 Task: Create a due date automation trigger when advanced on, 2 hours before a card is due add dates due in less than 1 days.
Action: Mouse moved to (1194, 376)
Screenshot: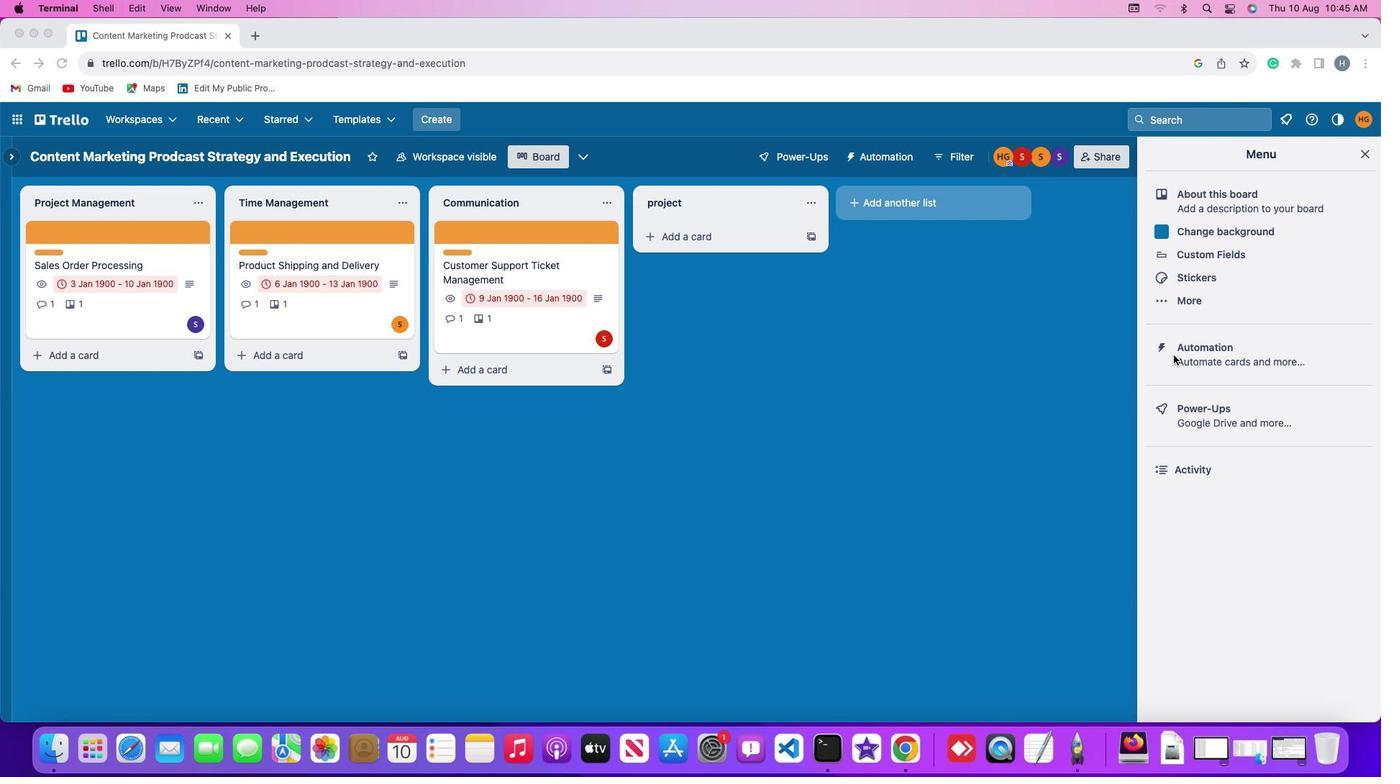 
Action: Mouse pressed left at (1194, 376)
Screenshot: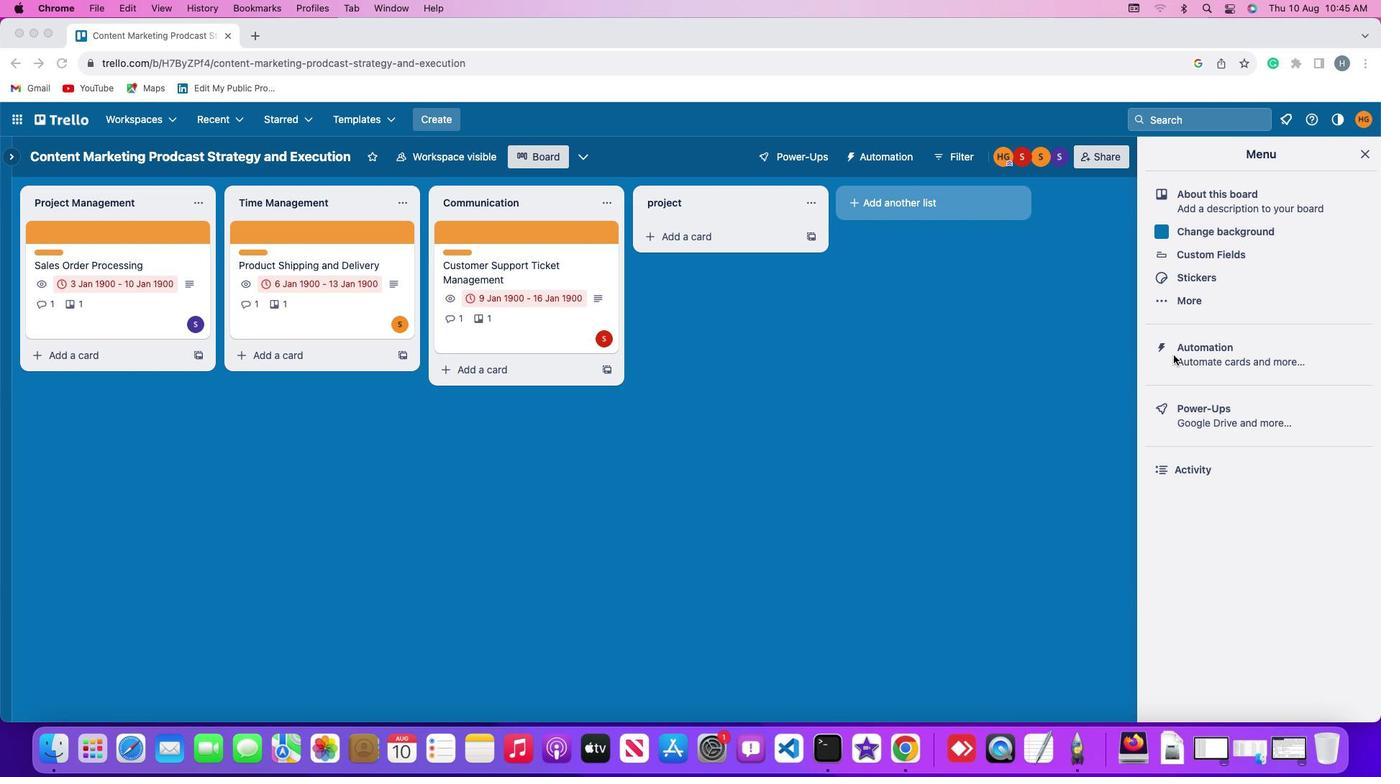 
Action: Mouse pressed left at (1194, 376)
Screenshot: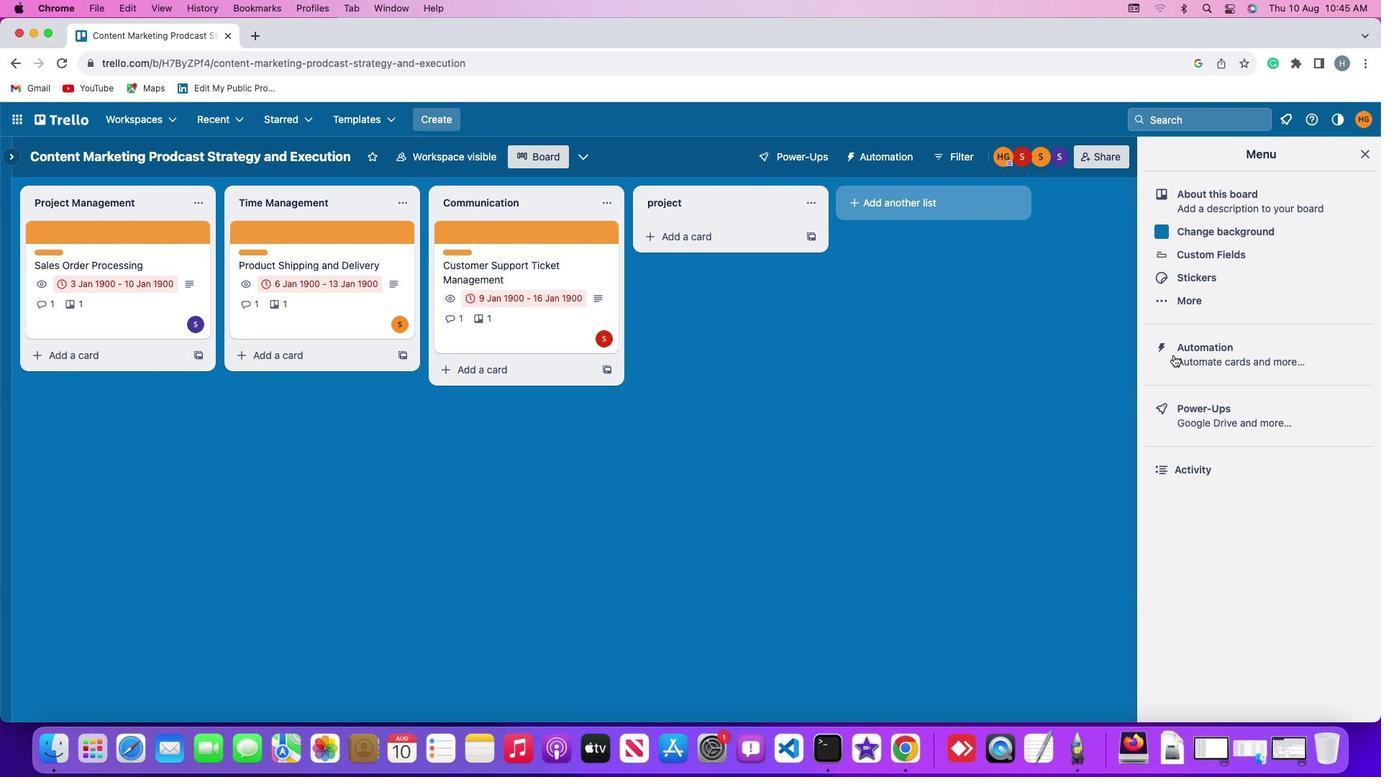 
Action: Mouse moved to (76, 361)
Screenshot: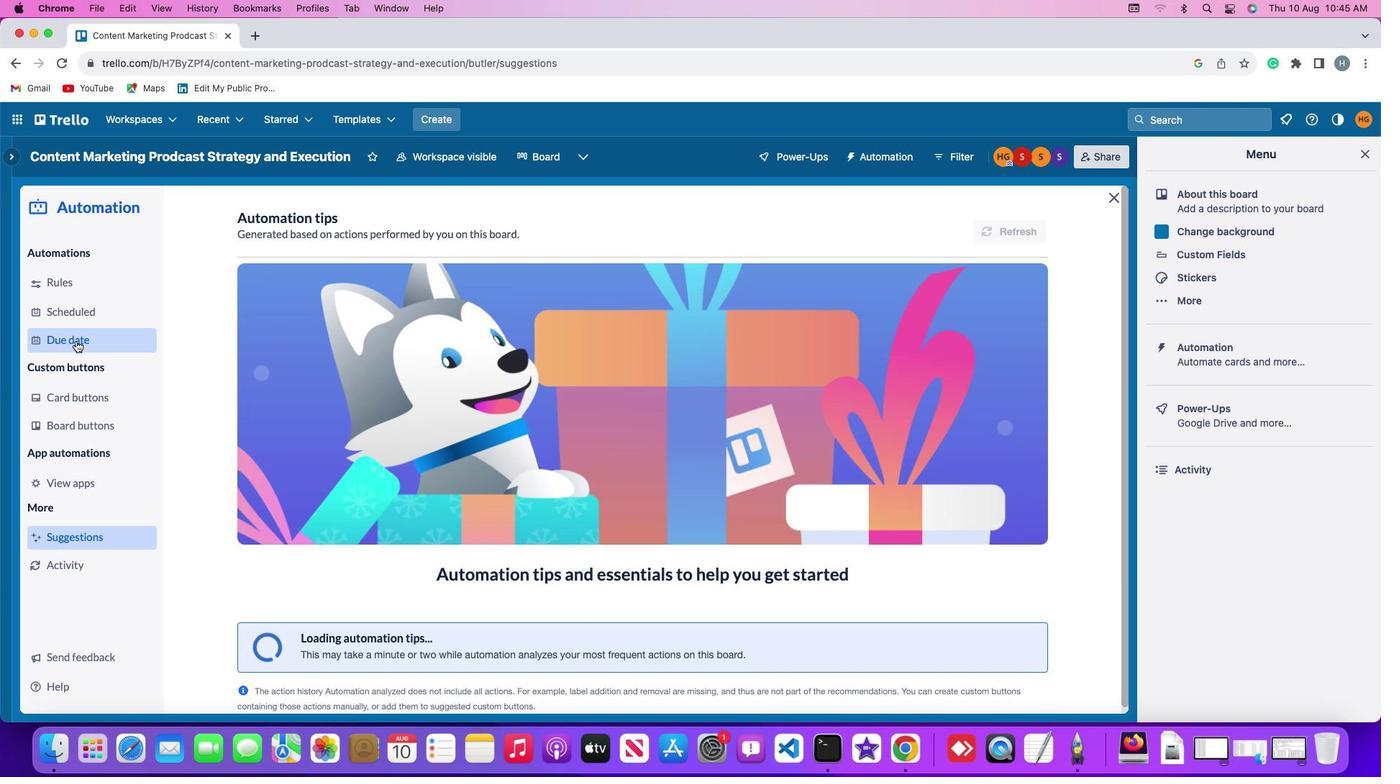 
Action: Mouse pressed left at (76, 361)
Screenshot: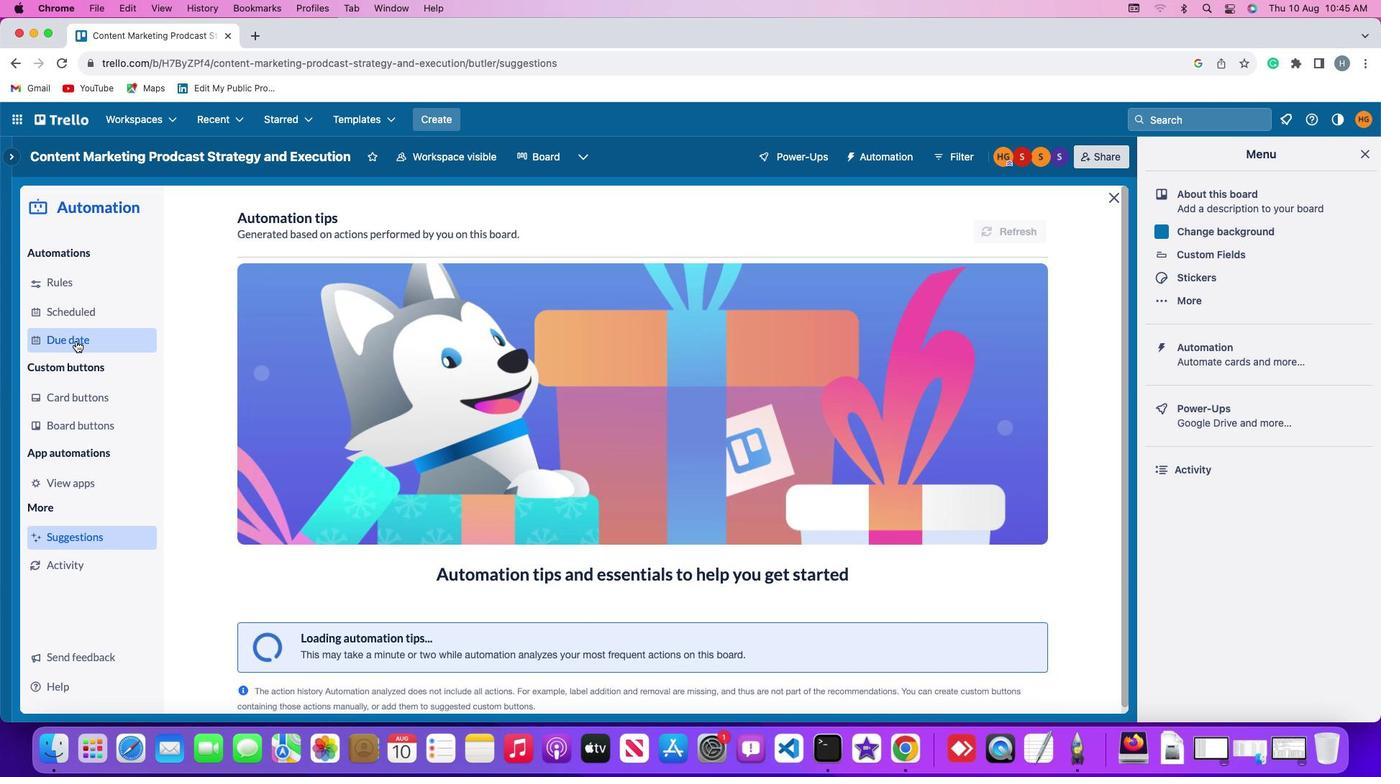 
Action: Mouse moved to (974, 250)
Screenshot: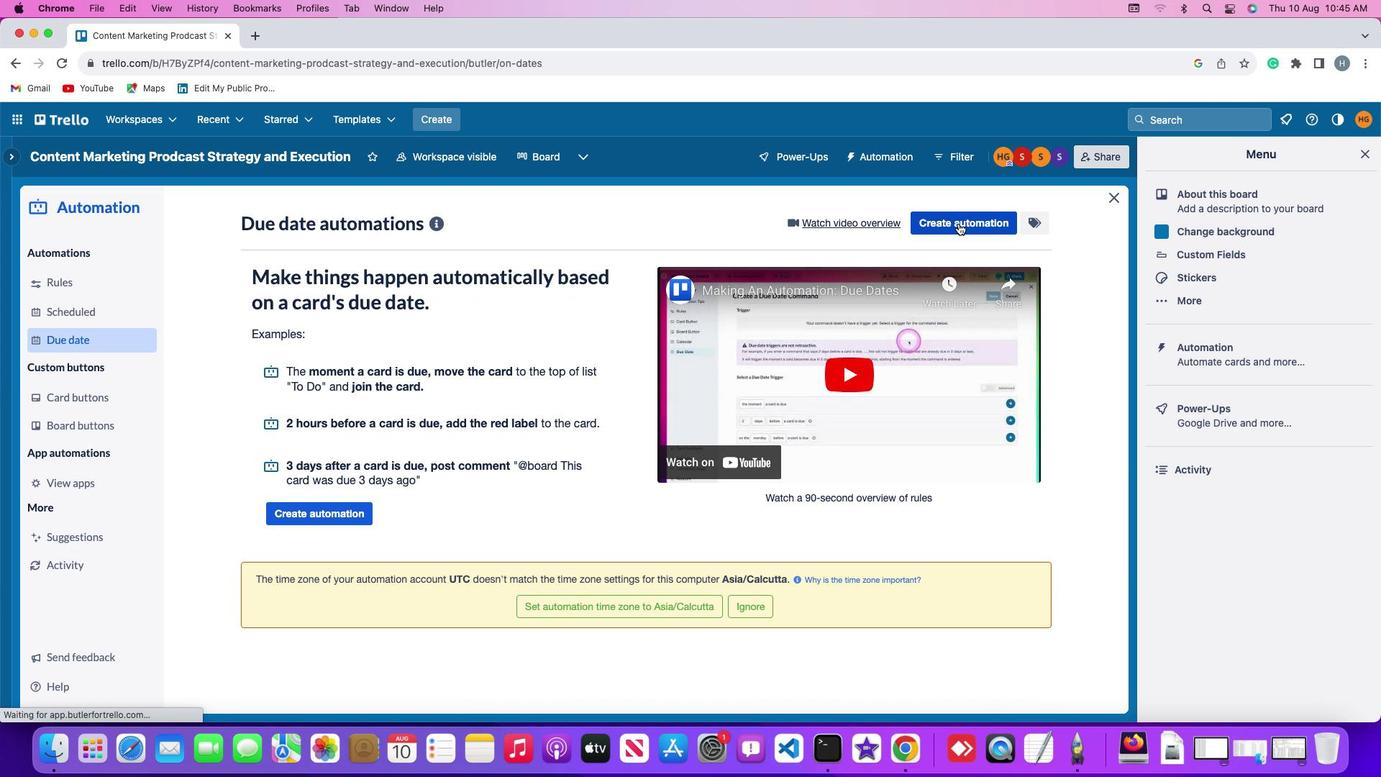 
Action: Mouse pressed left at (974, 250)
Screenshot: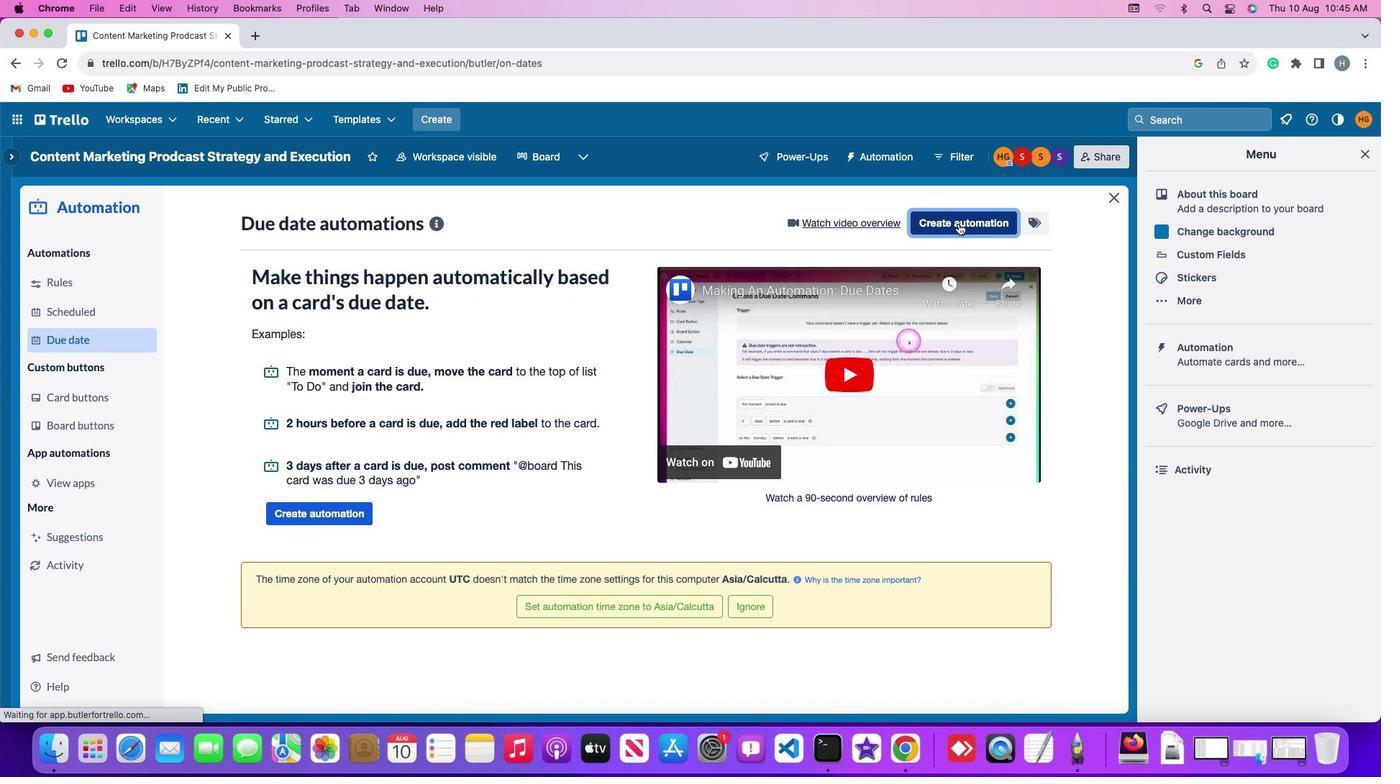
Action: Mouse moved to (318, 379)
Screenshot: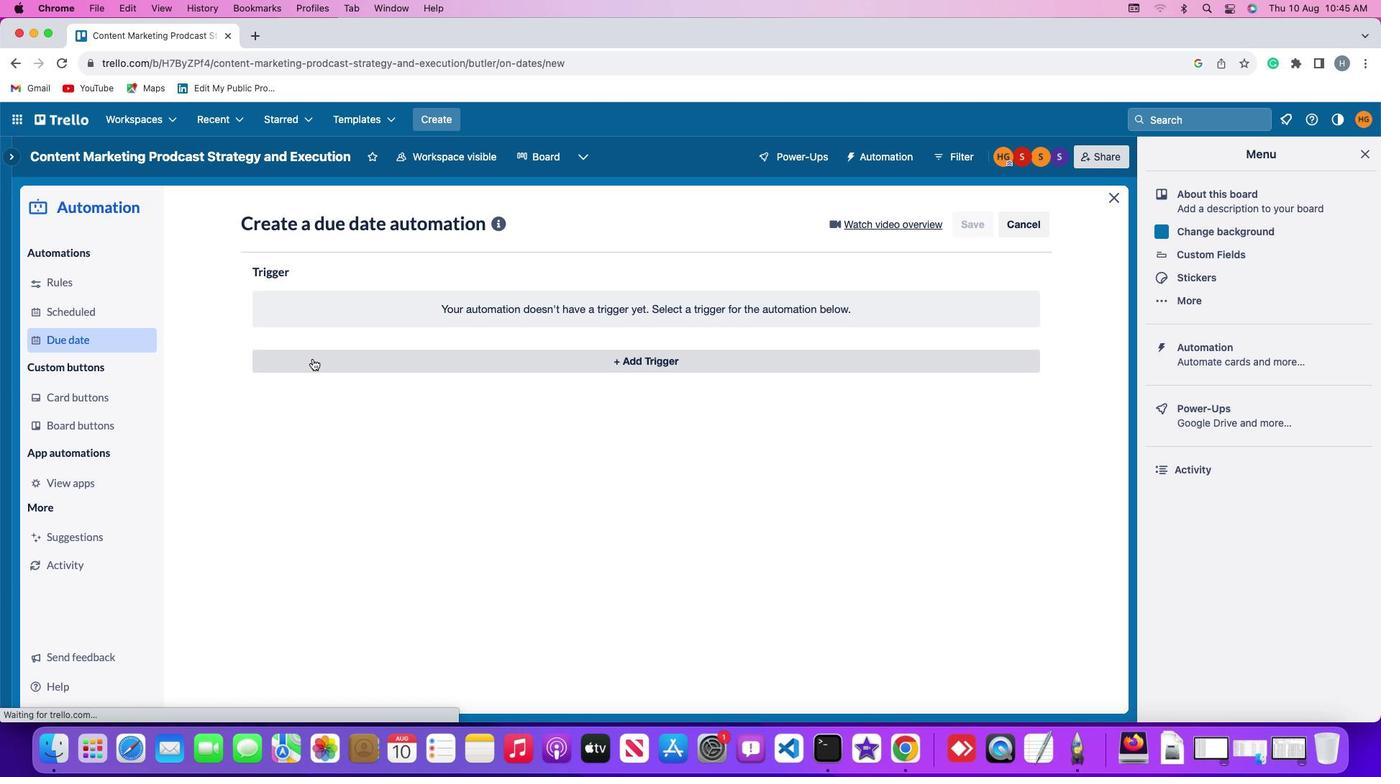 
Action: Mouse pressed left at (318, 379)
Screenshot: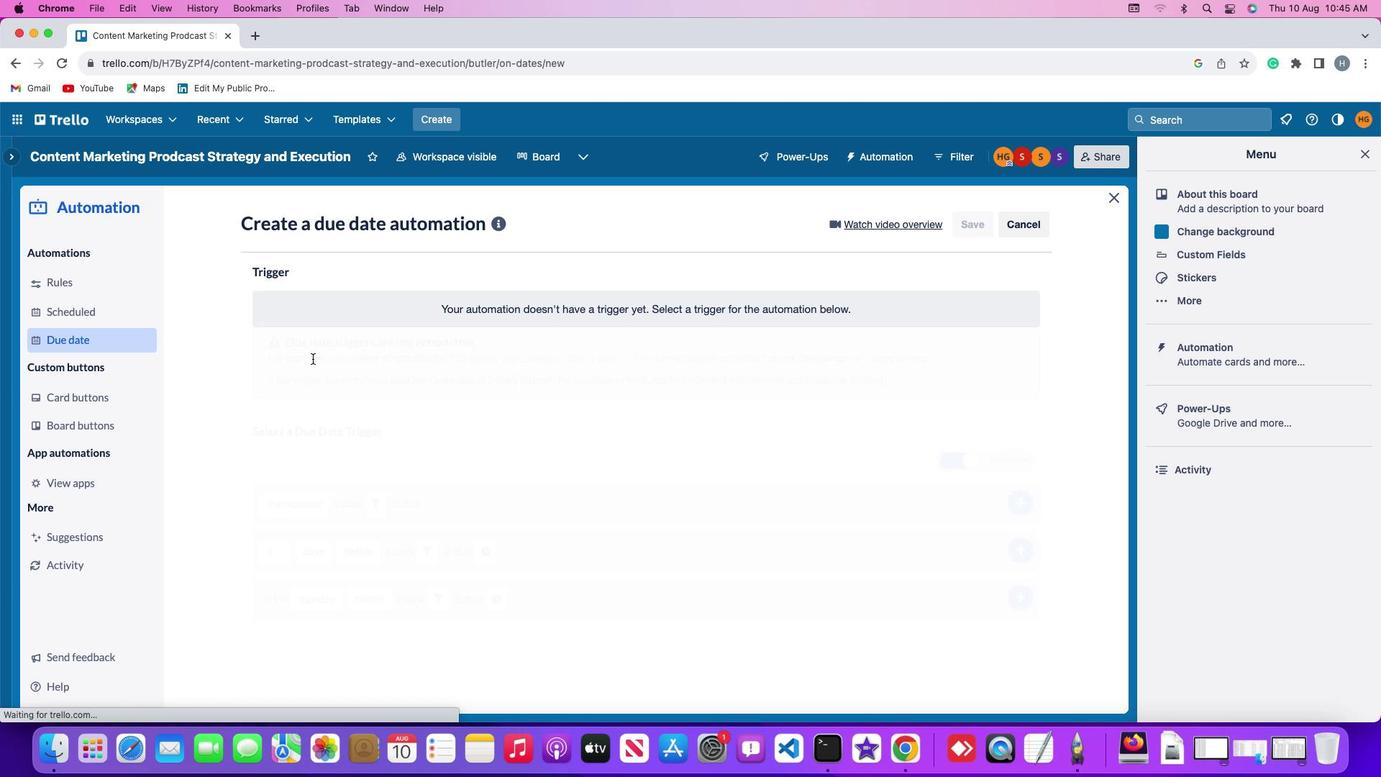 
Action: Mouse moved to (284, 584)
Screenshot: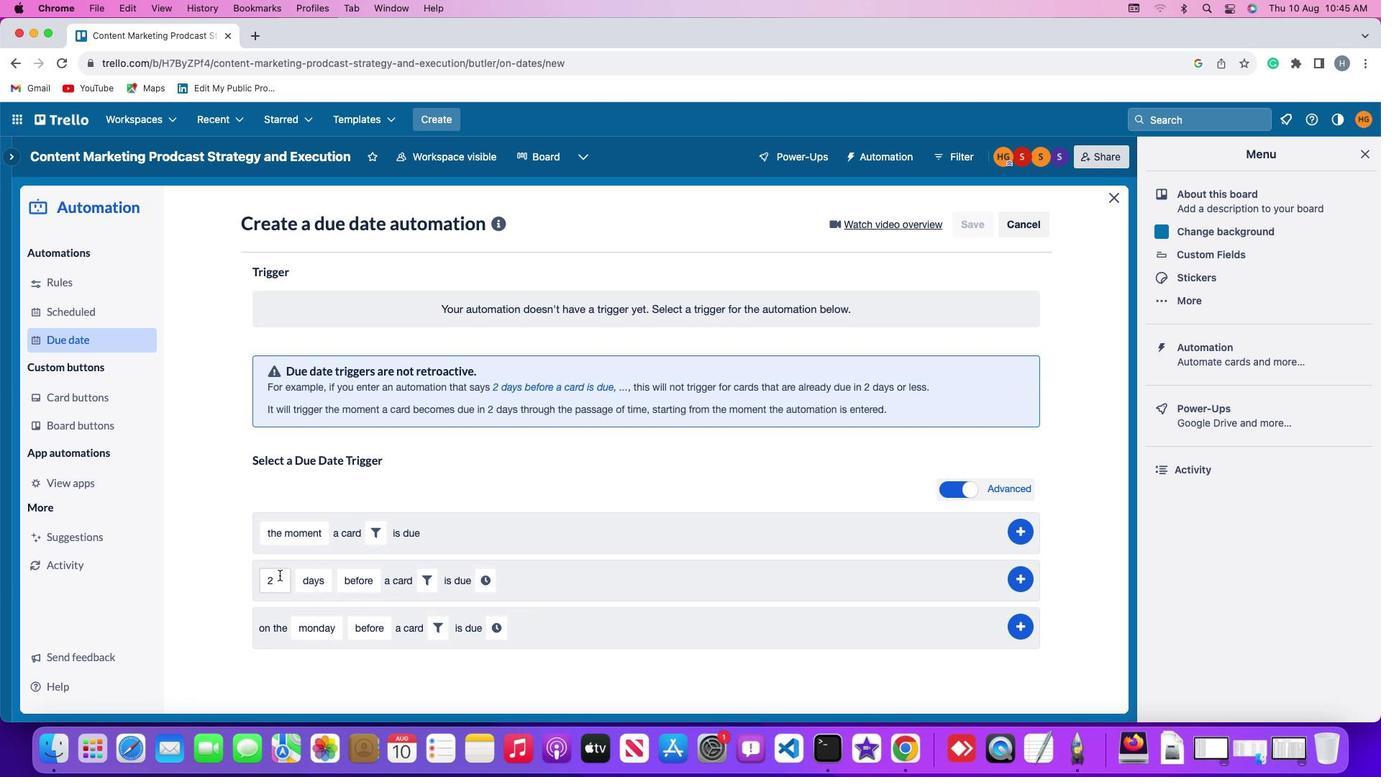 
Action: Mouse pressed left at (284, 584)
Screenshot: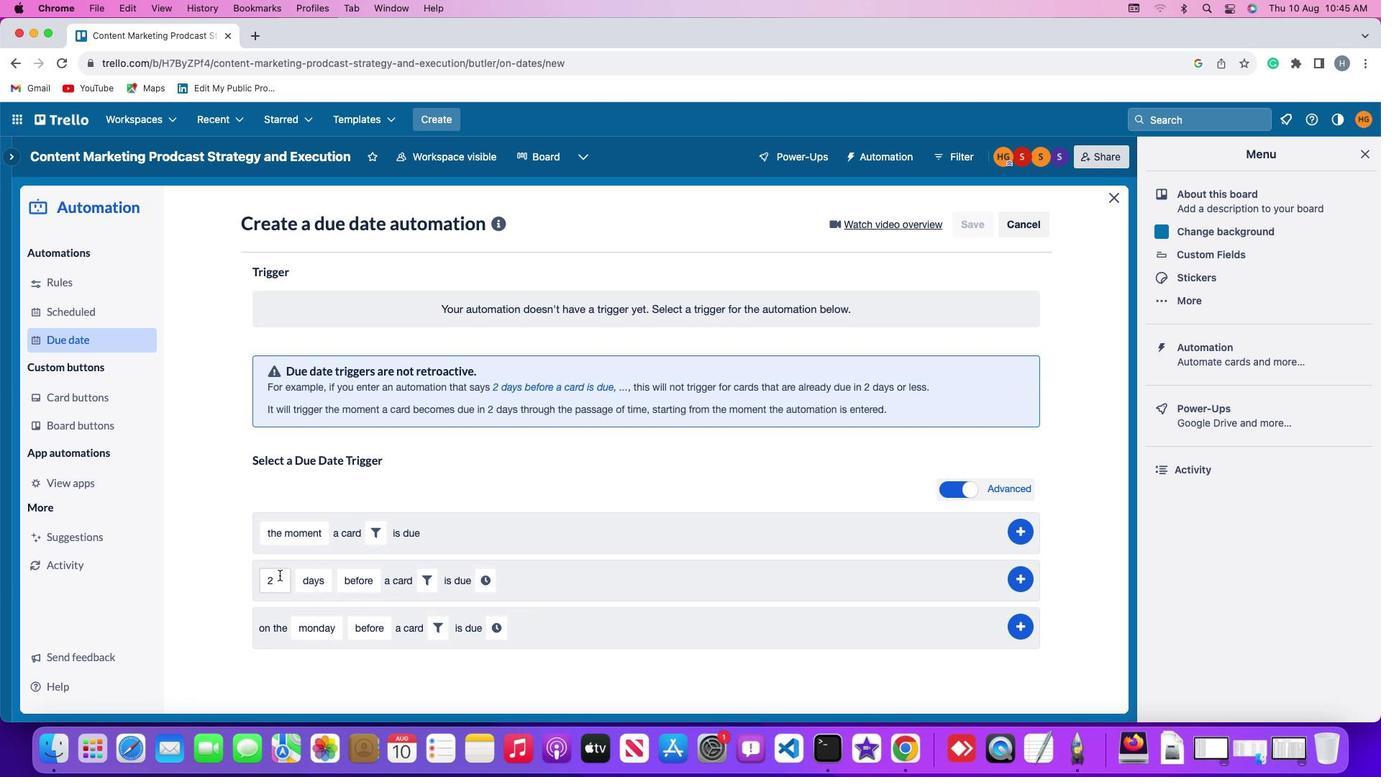 
Action: Mouse moved to (284, 584)
Screenshot: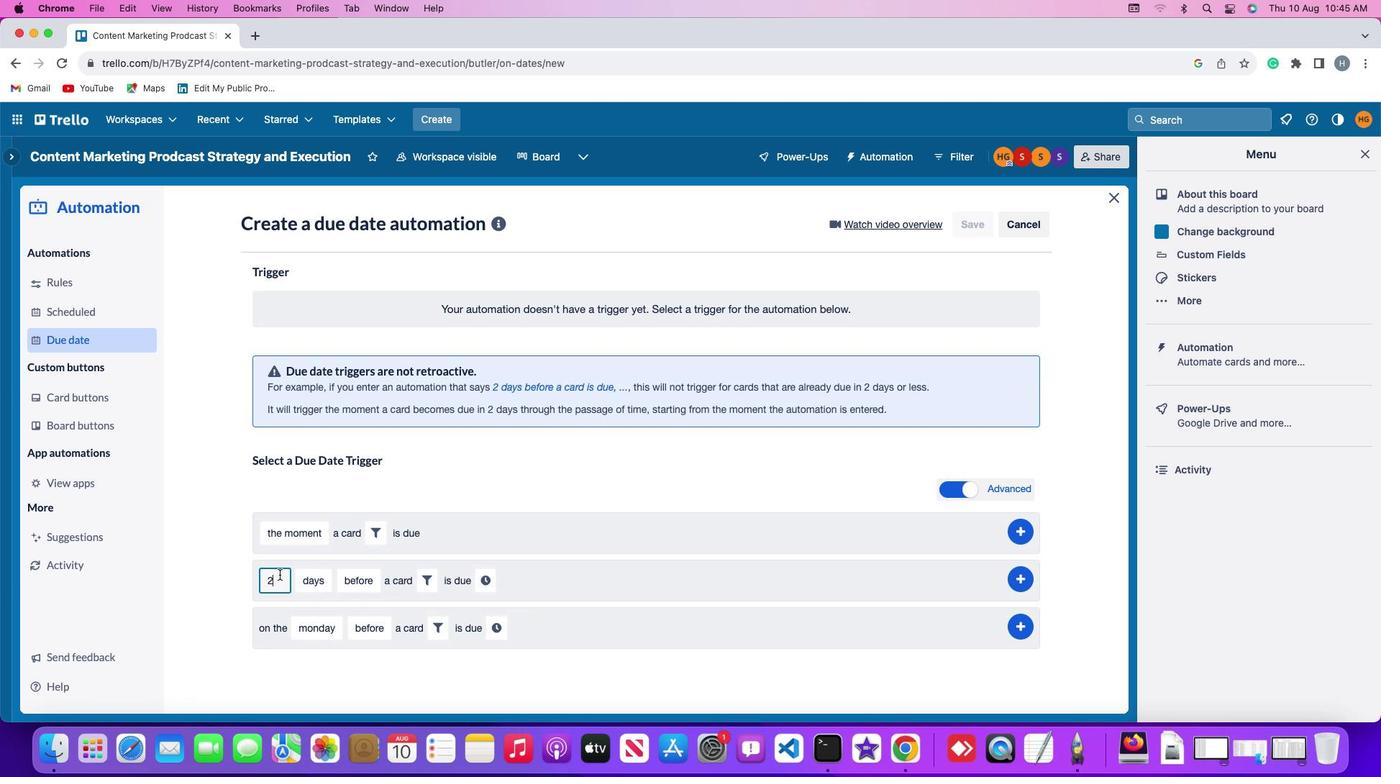 
Action: Key pressed Key.backspace'2'
Screenshot: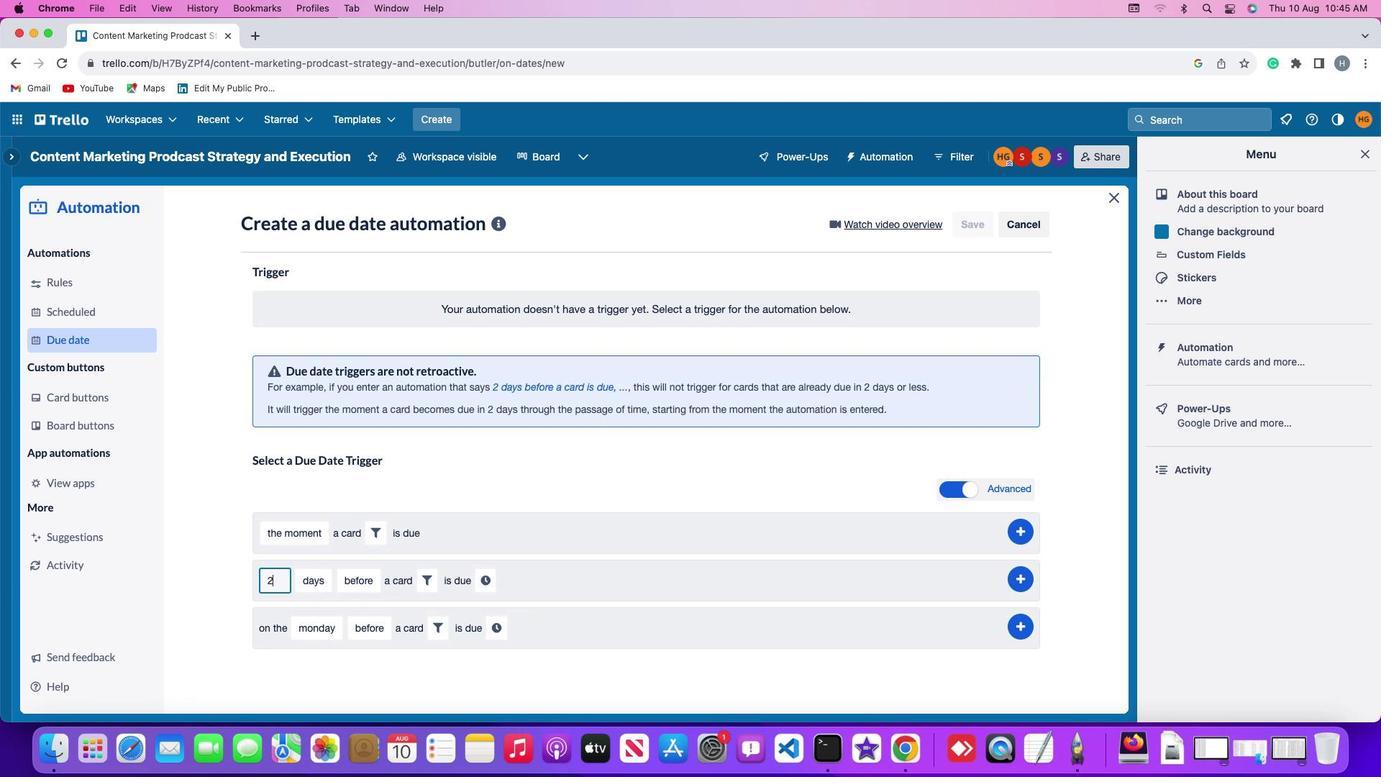 
Action: Mouse moved to (305, 585)
Screenshot: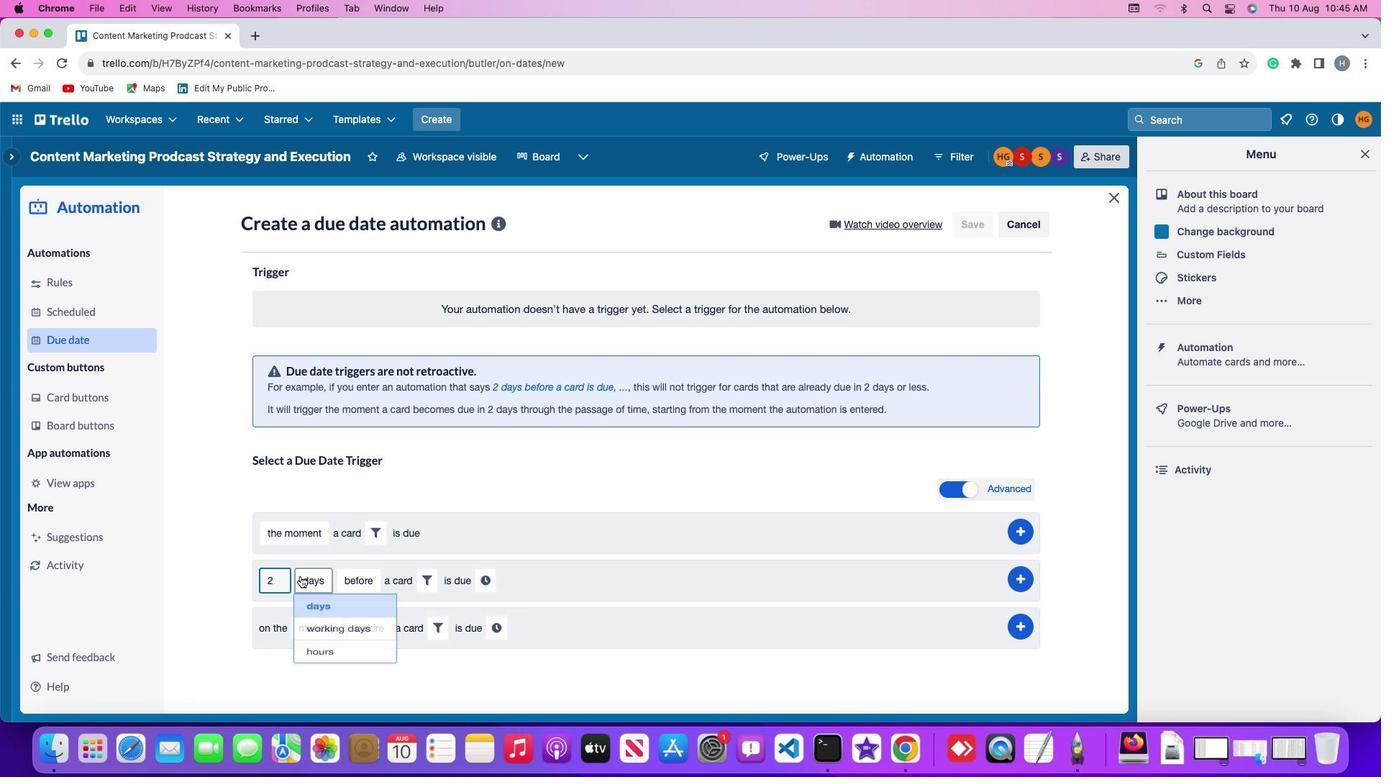 
Action: Mouse pressed left at (305, 585)
Screenshot: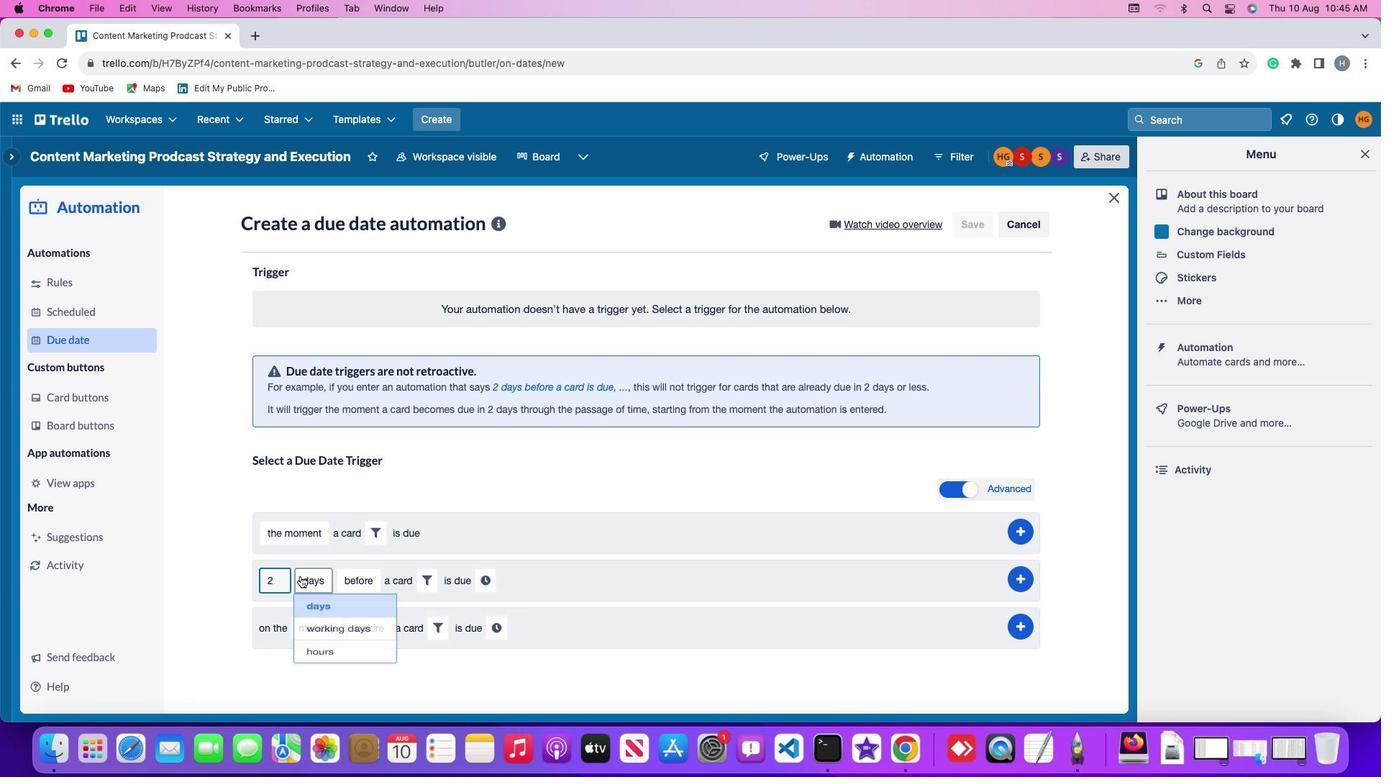 
Action: Mouse moved to (330, 670)
Screenshot: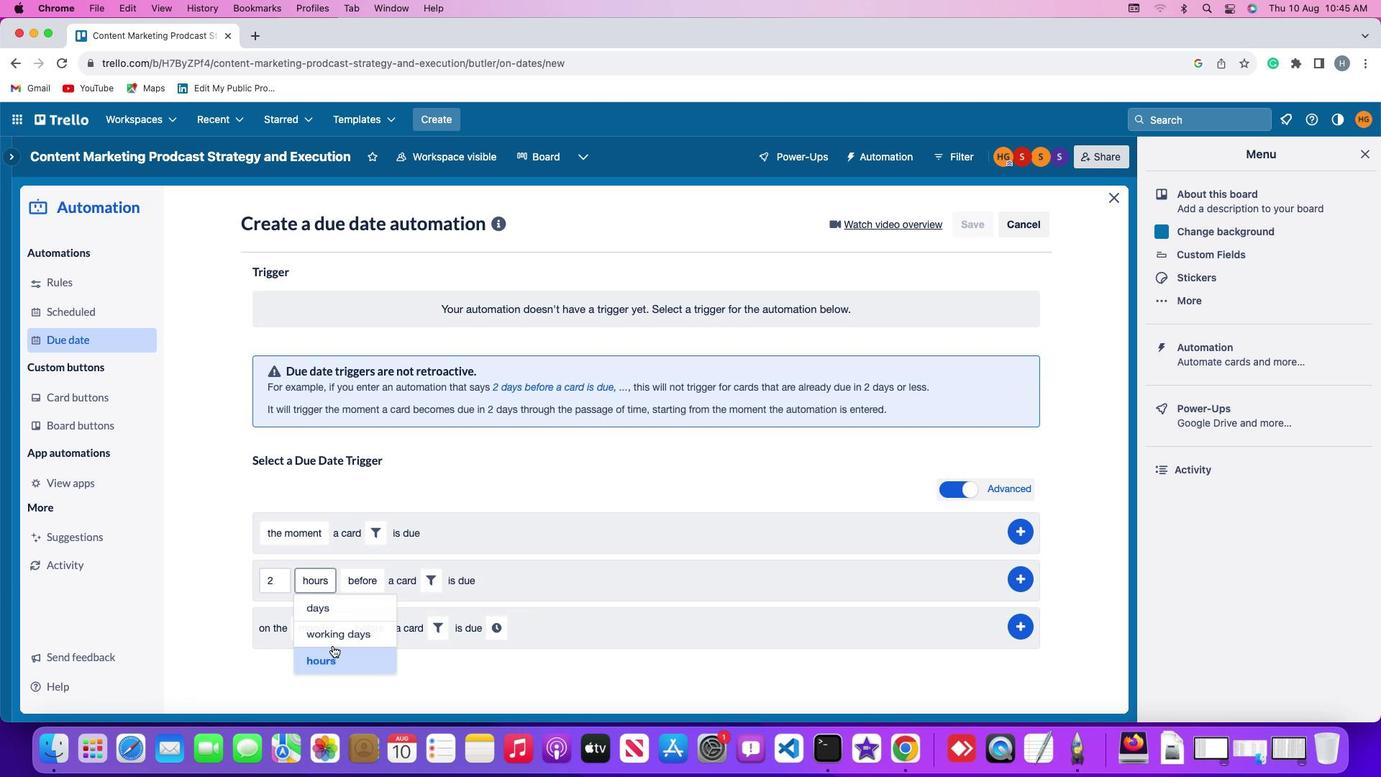 
Action: Mouse pressed left at (330, 670)
Screenshot: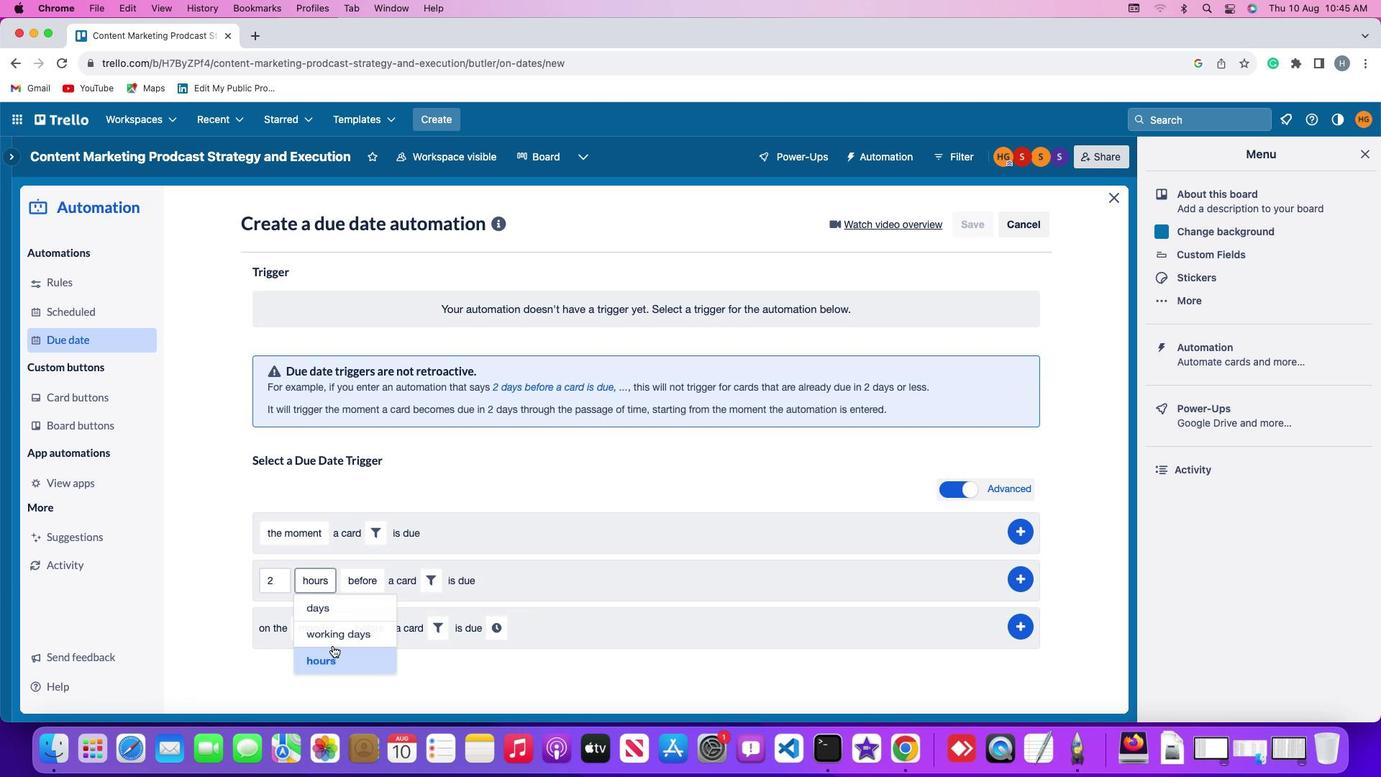 
Action: Mouse moved to (370, 591)
Screenshot: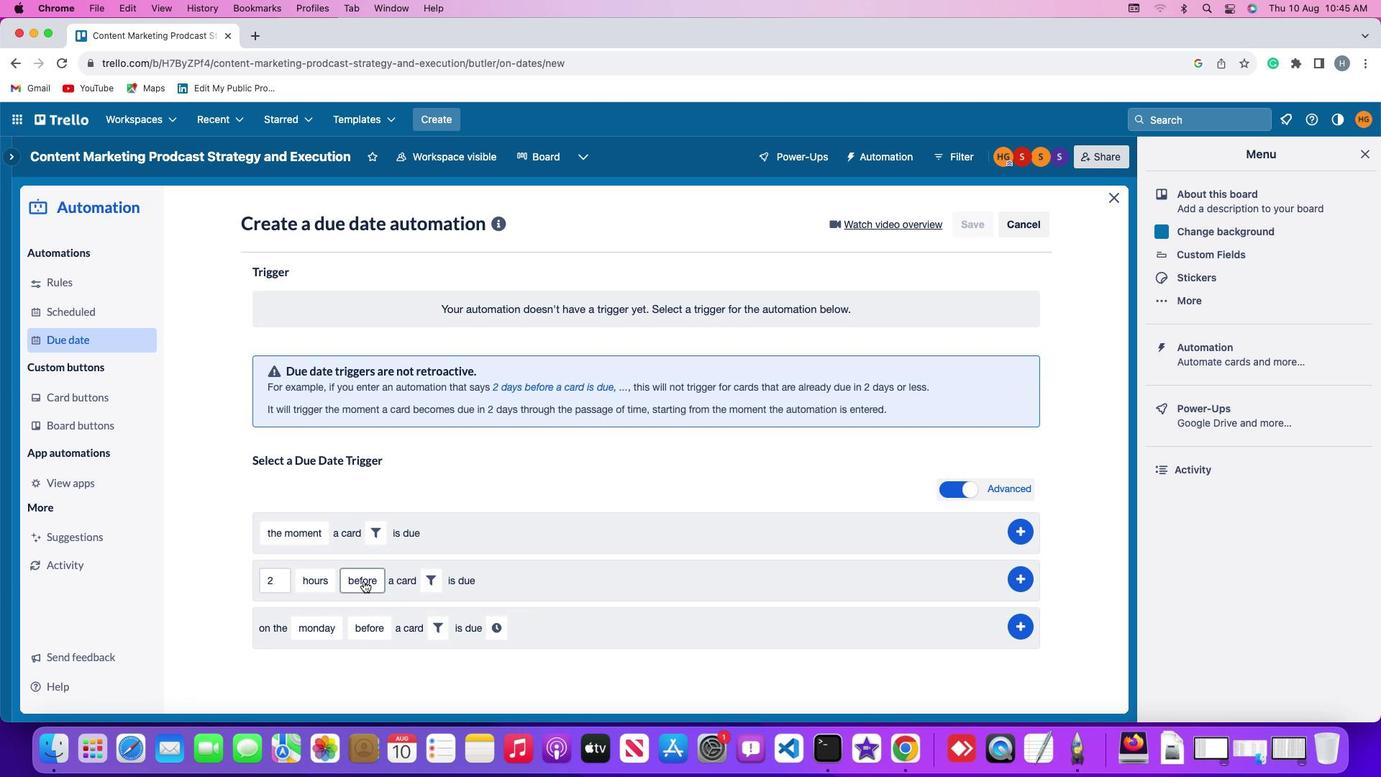 
Action: Mouse pressed left at (370, 591)
Screenshot: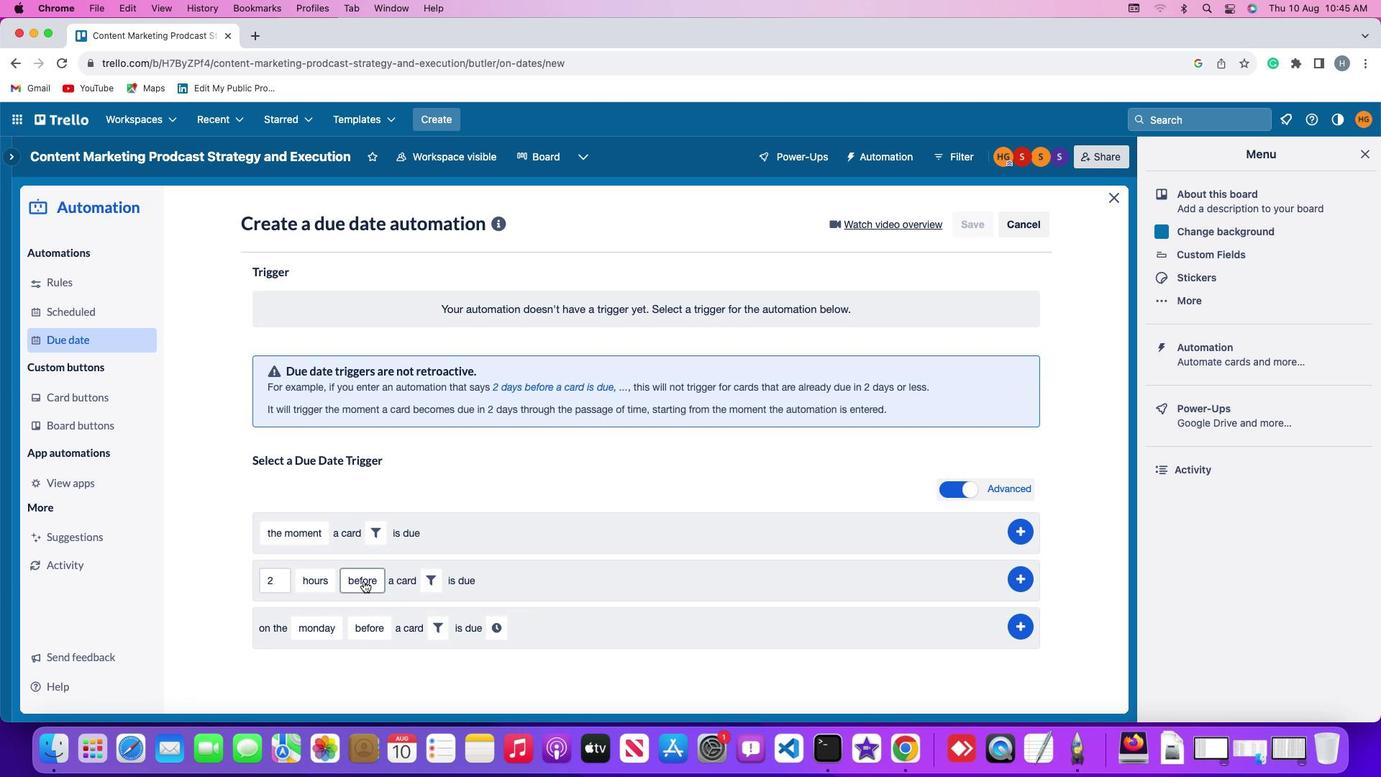 
Action: Mouse moved to (381, 616)
Screenshot: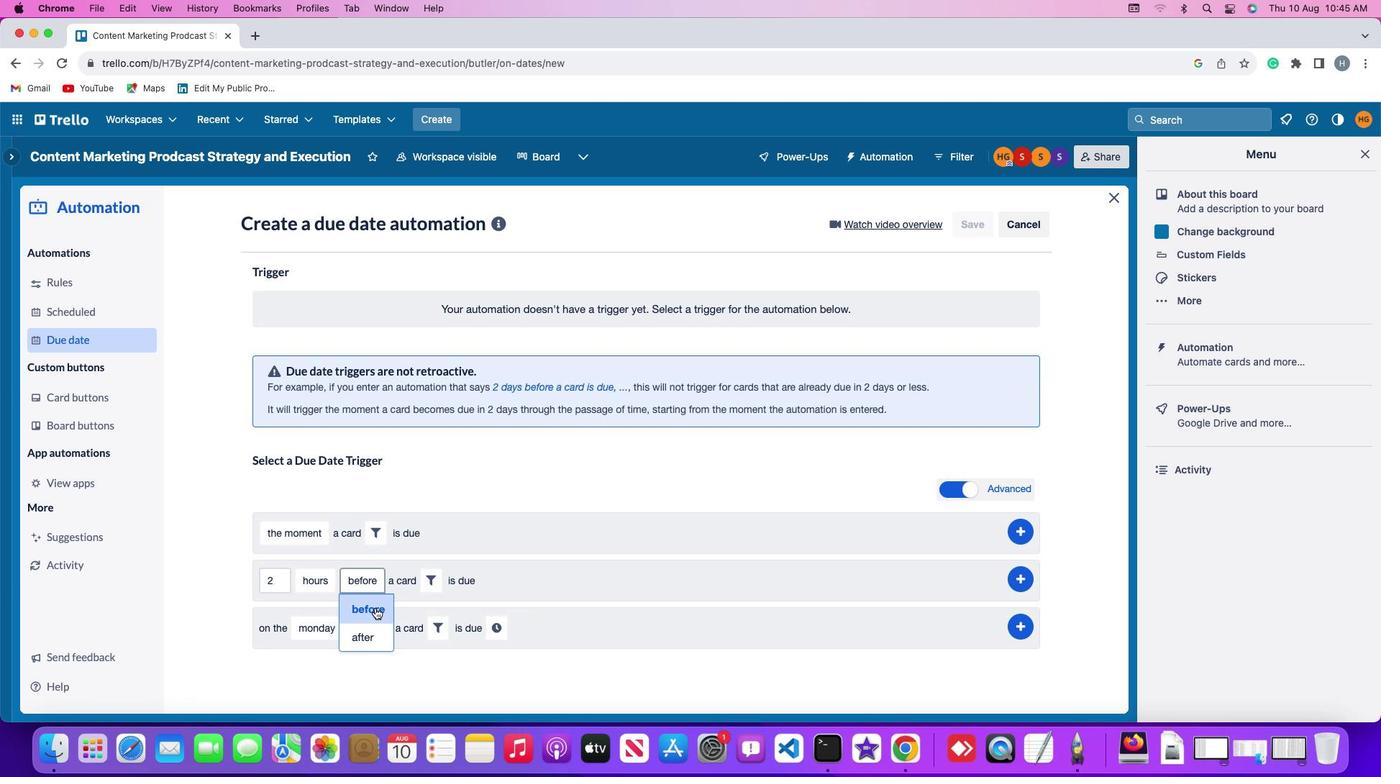 
Action: Mouse pressed left at (381, 616)
Screenshot: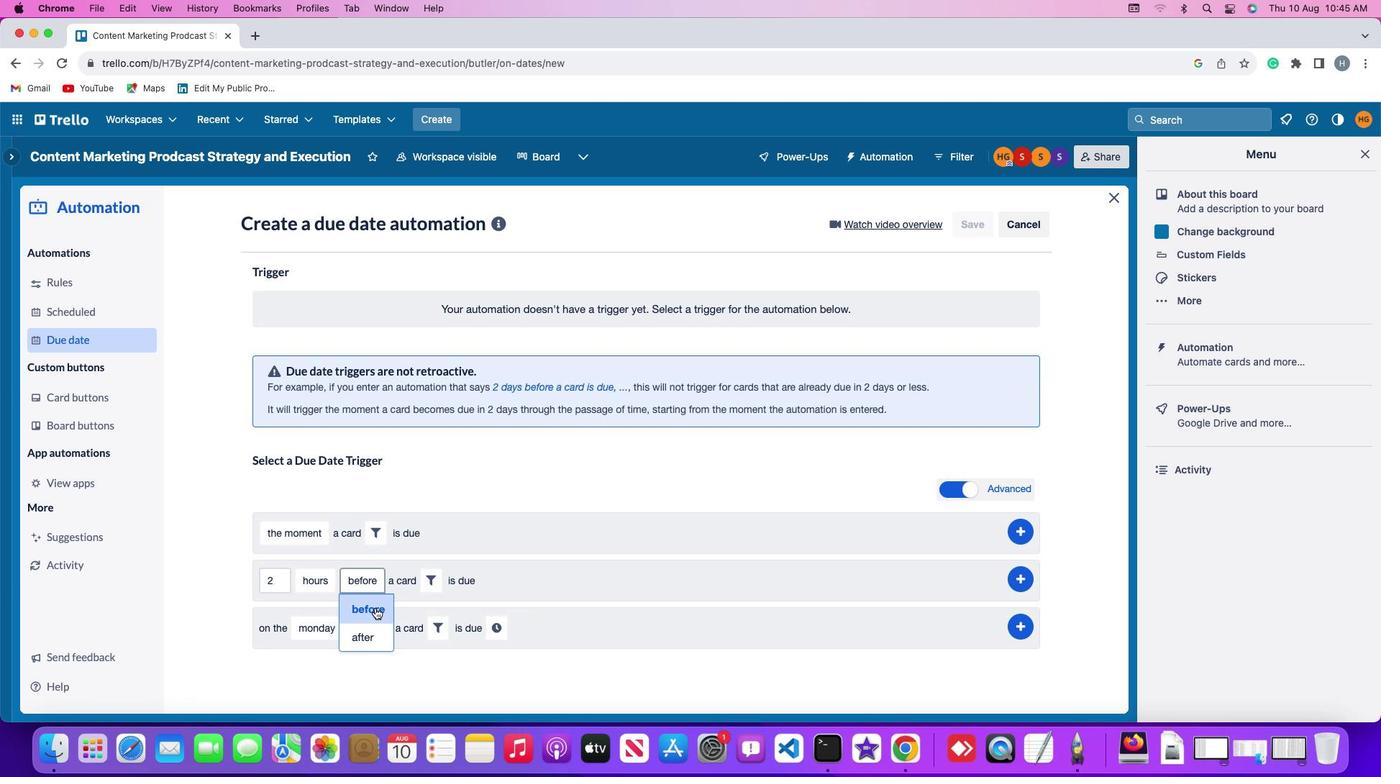 
Action: Mouse moved to (432, 592)
Screenshot: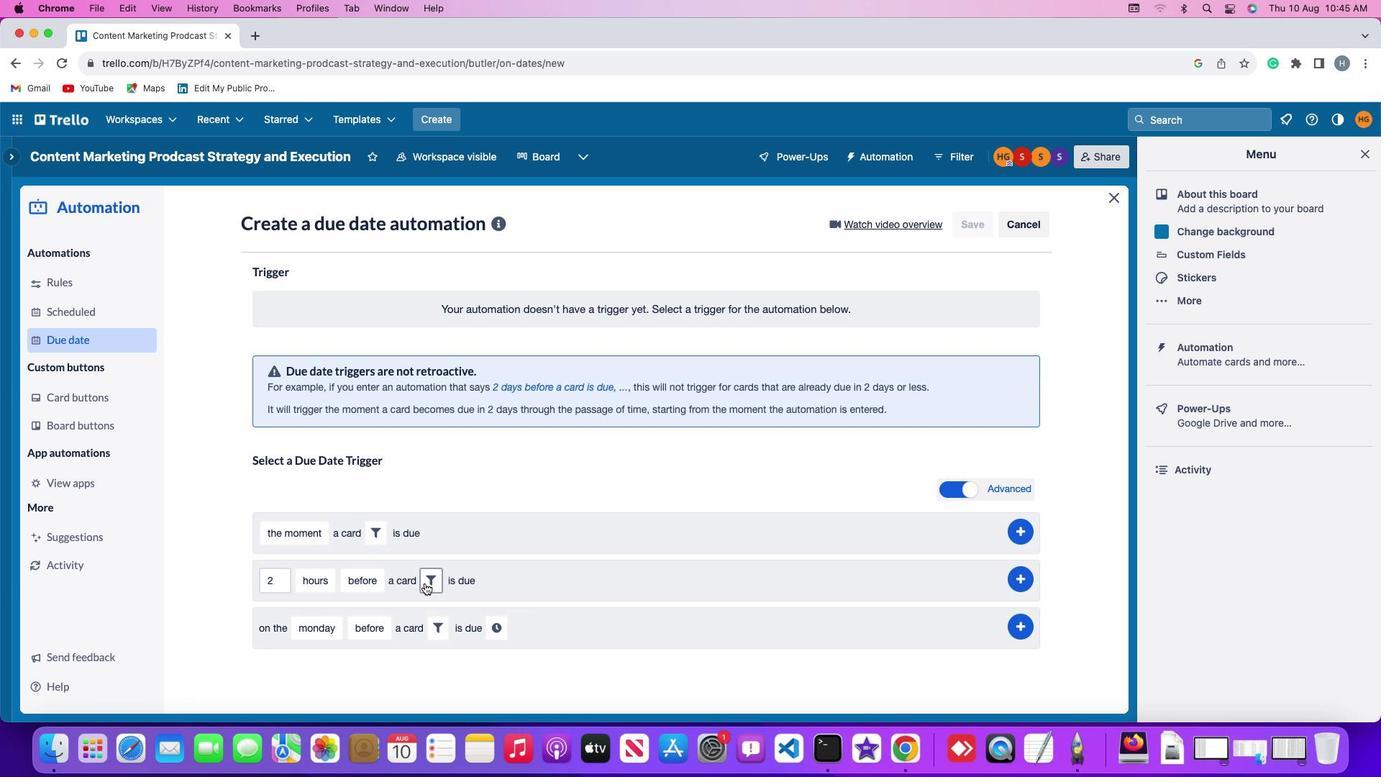 
Action: Mouse pressed left at (432, 592)
Screenshot: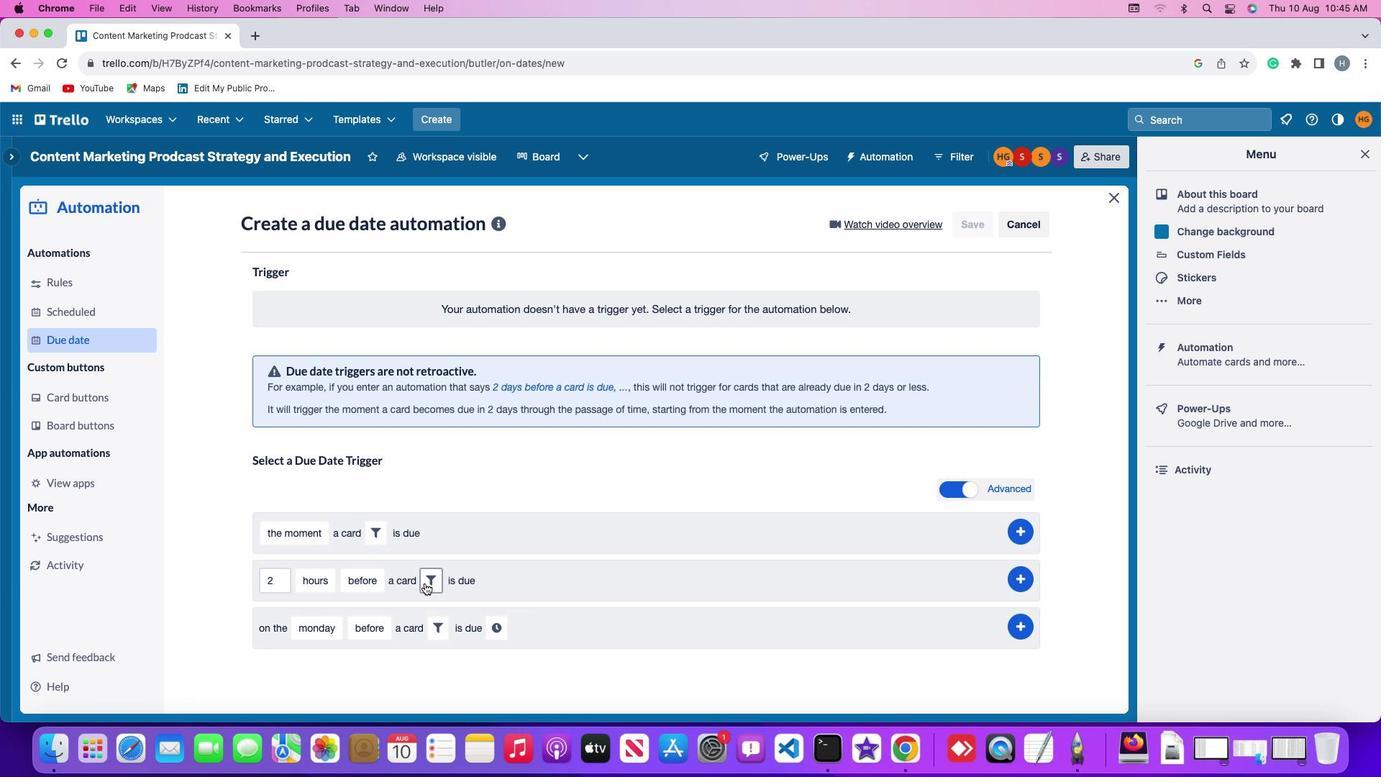 
Action: Mouse moved to (522, 637)
Screenshot: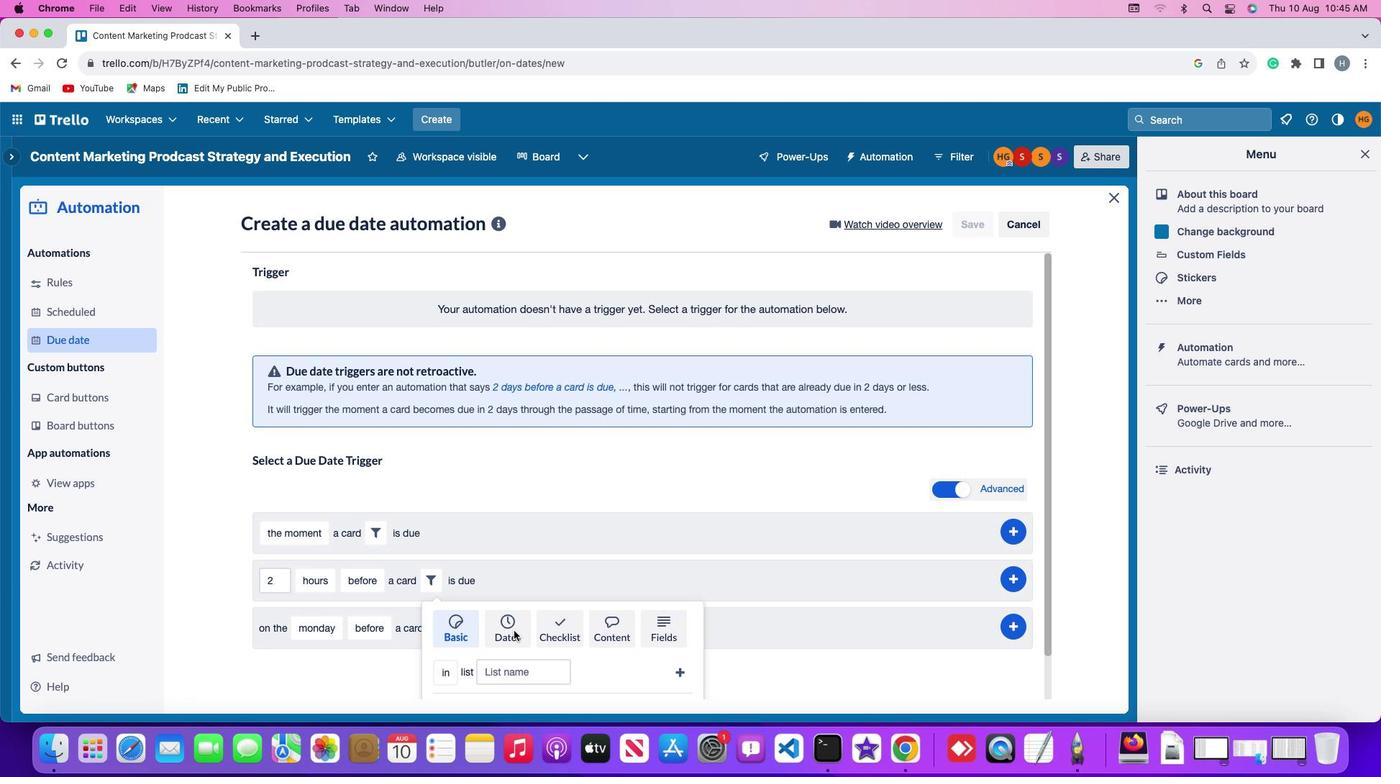 
Action: Mouse pressed left at (522, 637)
Screenshot: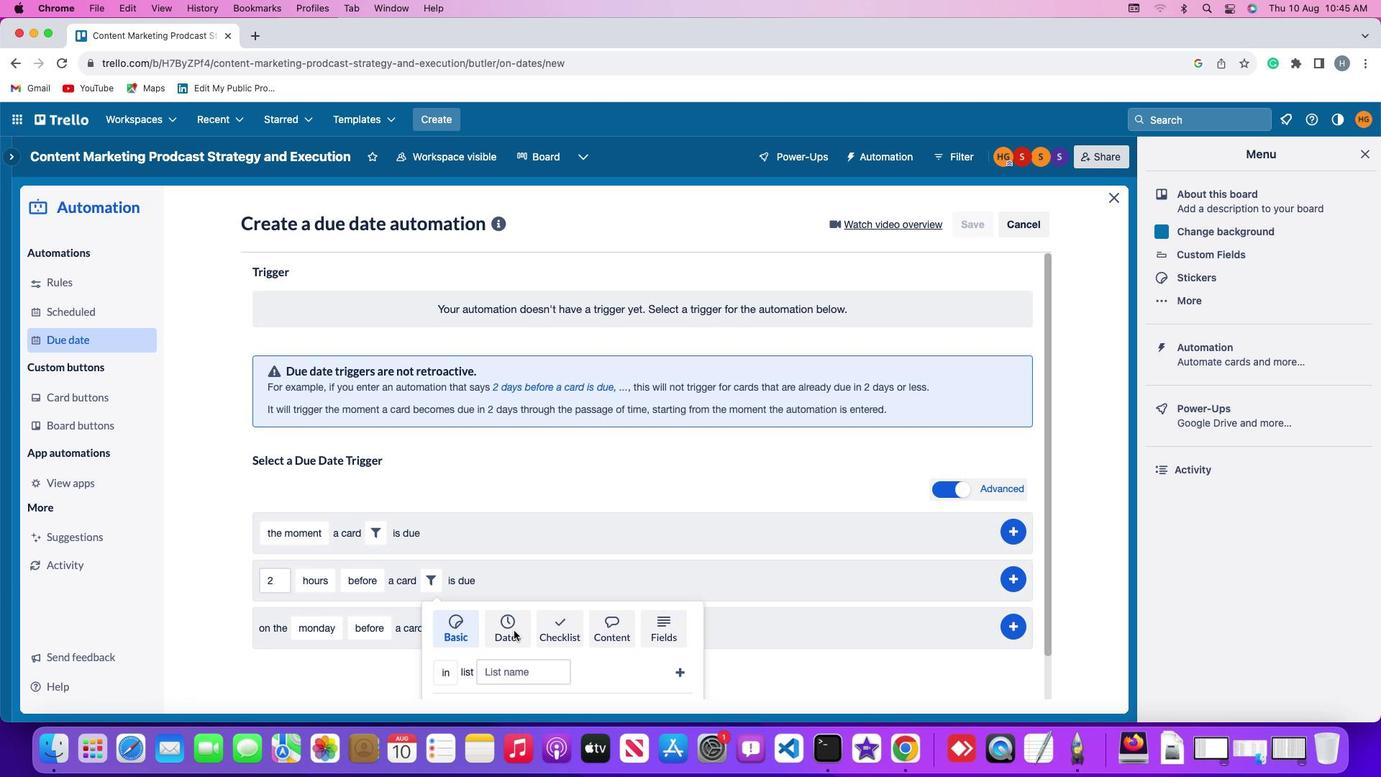 
Action: Mouse moved to (392, 674)
Screenshot: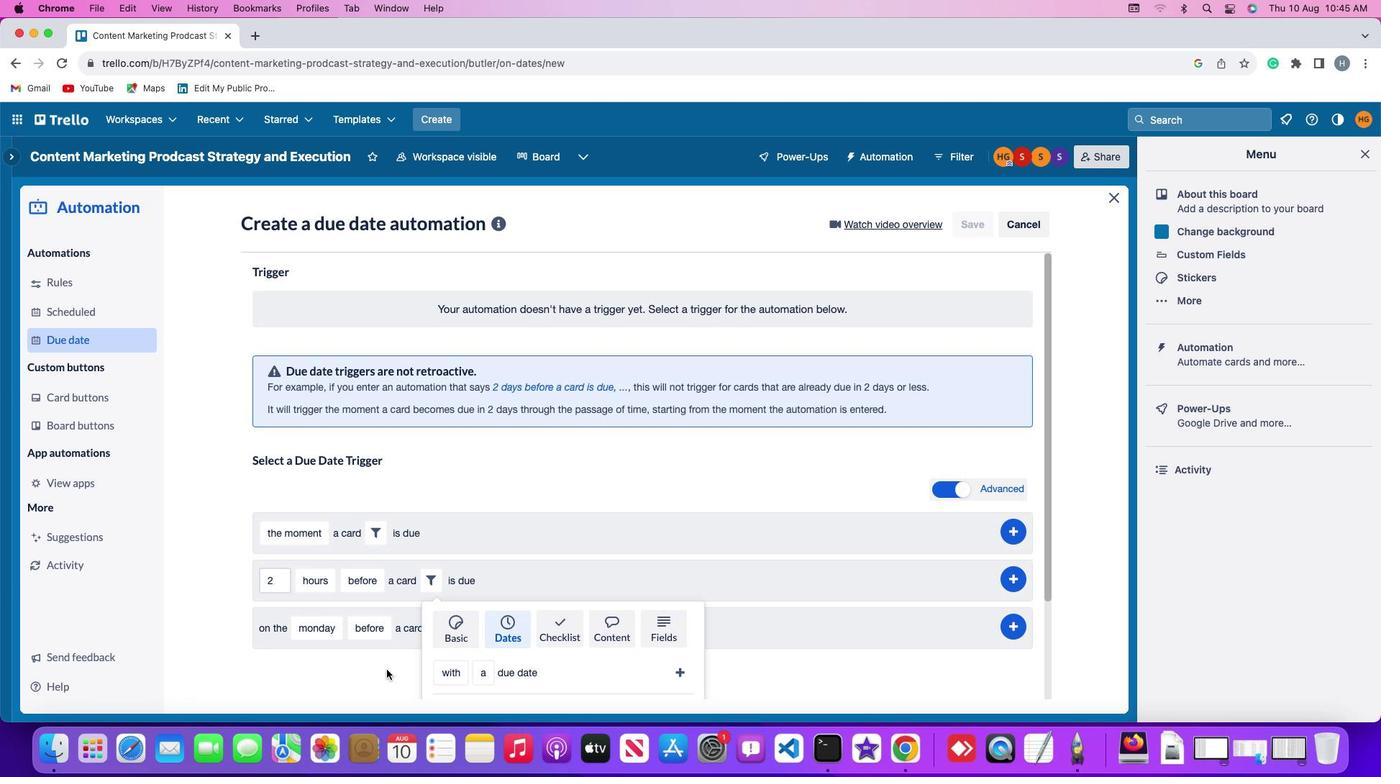 
Action: Mouse scrolled (392, 674) with delta (0, 37)
Screenshot: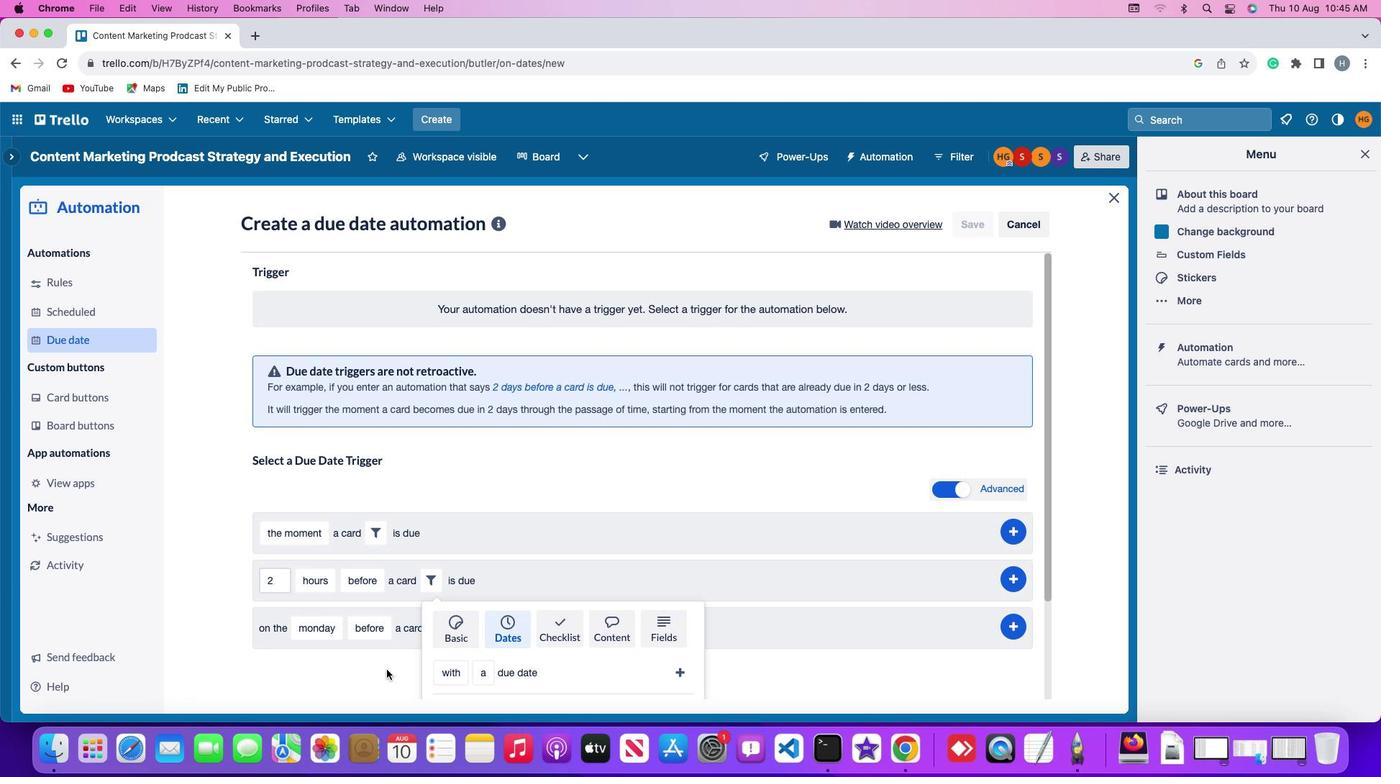 
Action: Mouse scrolled (392, 674) with delta (0, 37)
Screenshot: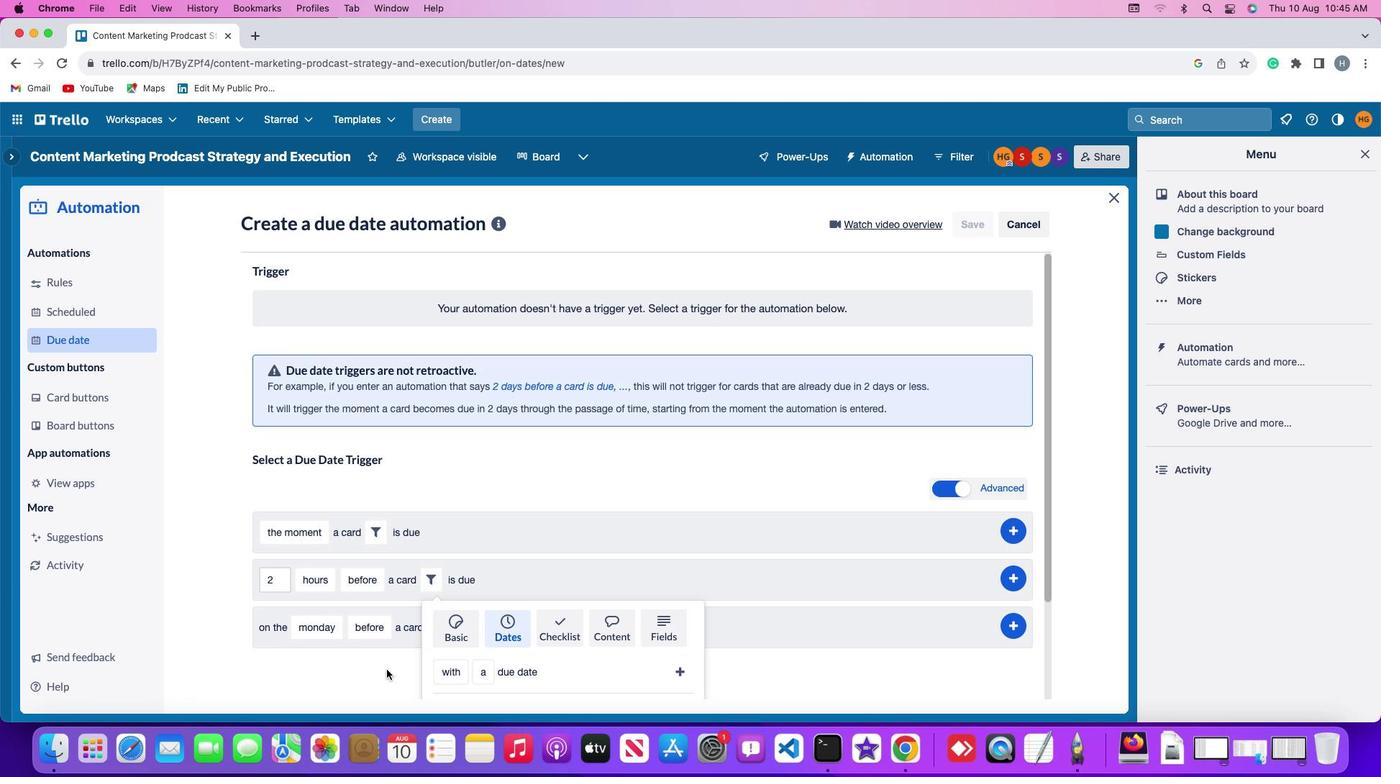 
Action: Mouse scrolled (392, 674) with delta (0, 35)
Screenshot: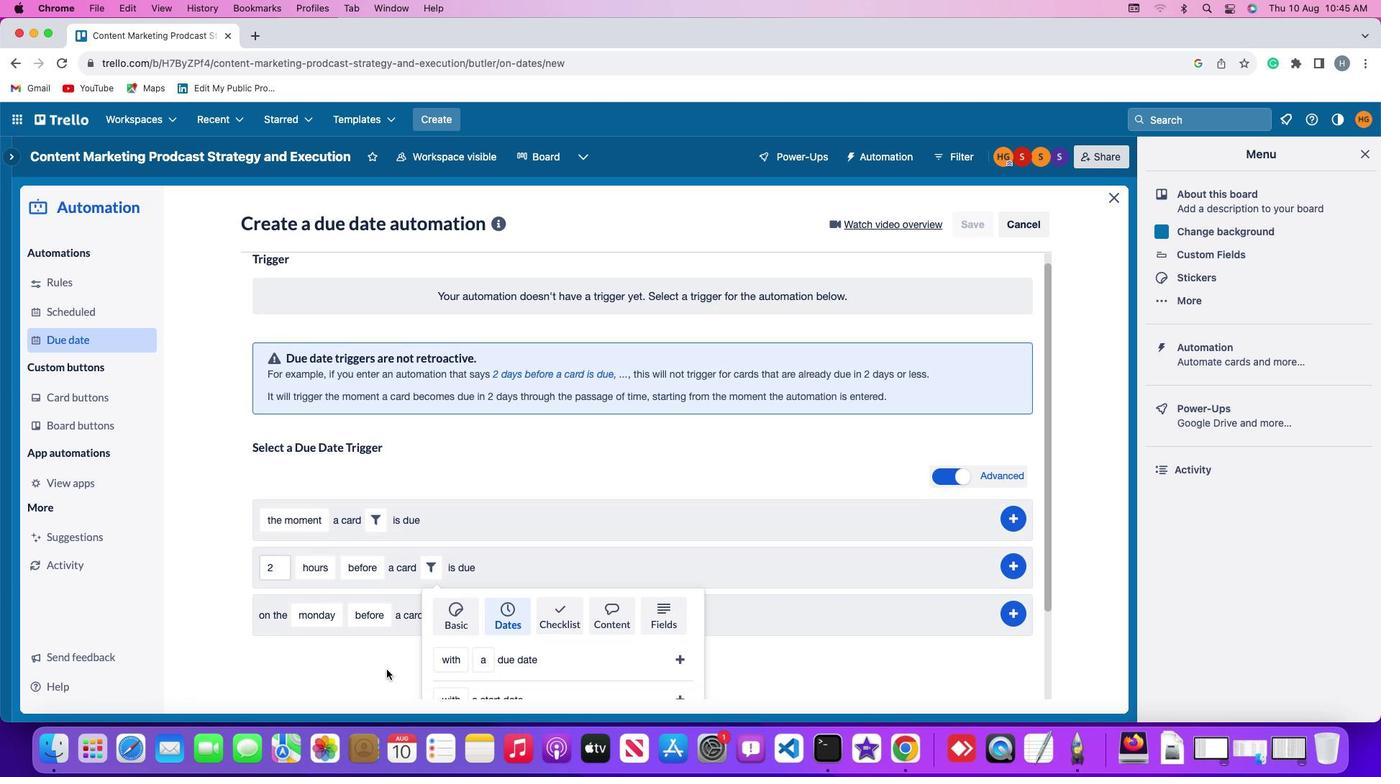 
Action: Mouse scrolled (392, 674) with delta (0, 34)
Screenshot: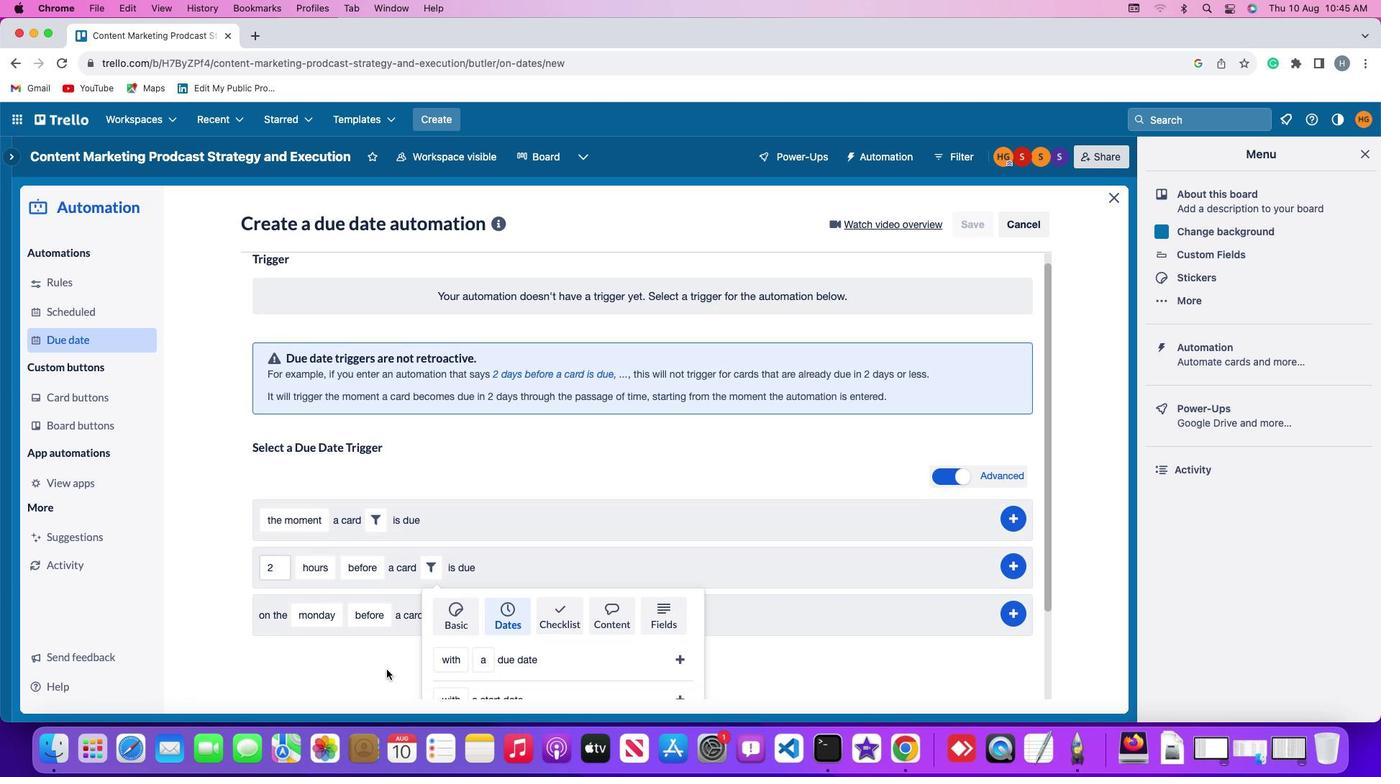 
Action: Mouse scrolled (392, 674) with delta (0, 37)
Screenshot: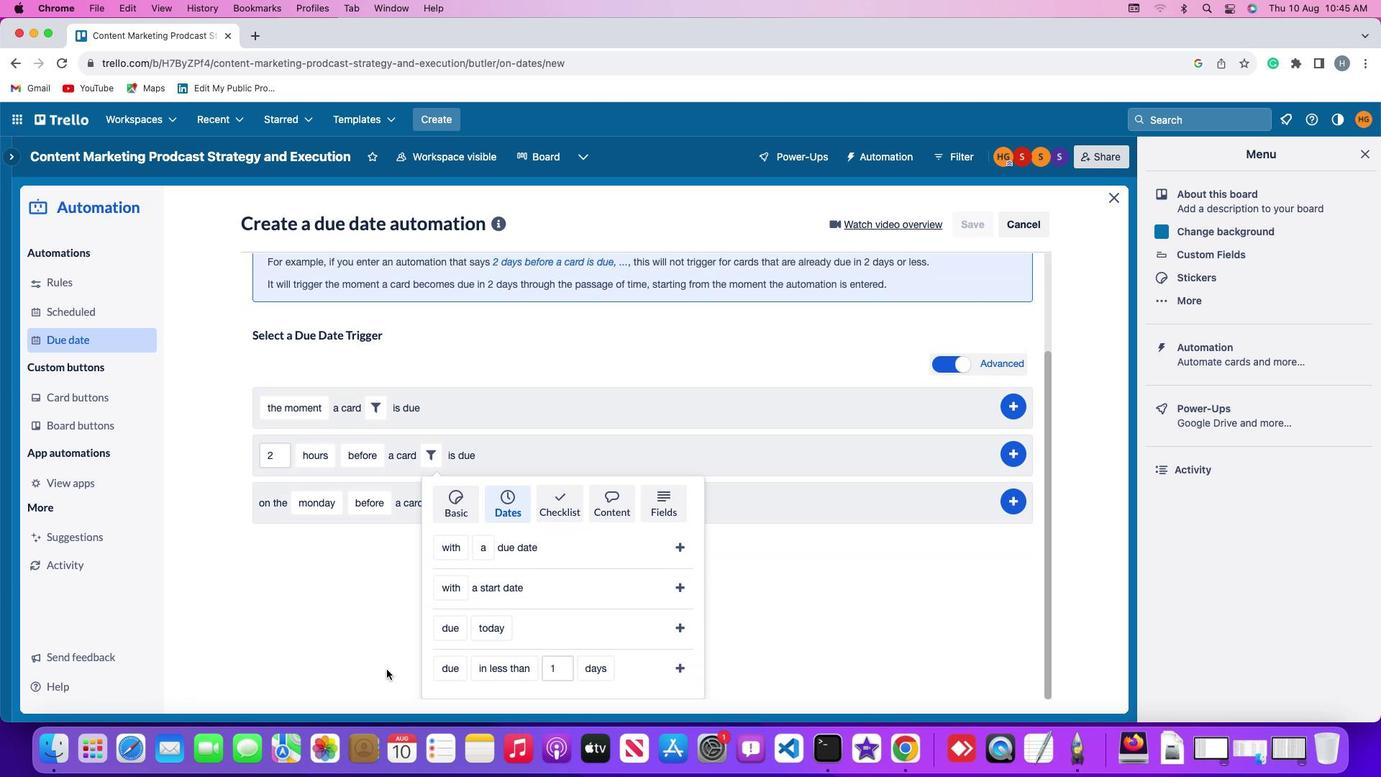 
Action: Mouse scrolled (392, 674) with delta (0, 37)
Screenshot: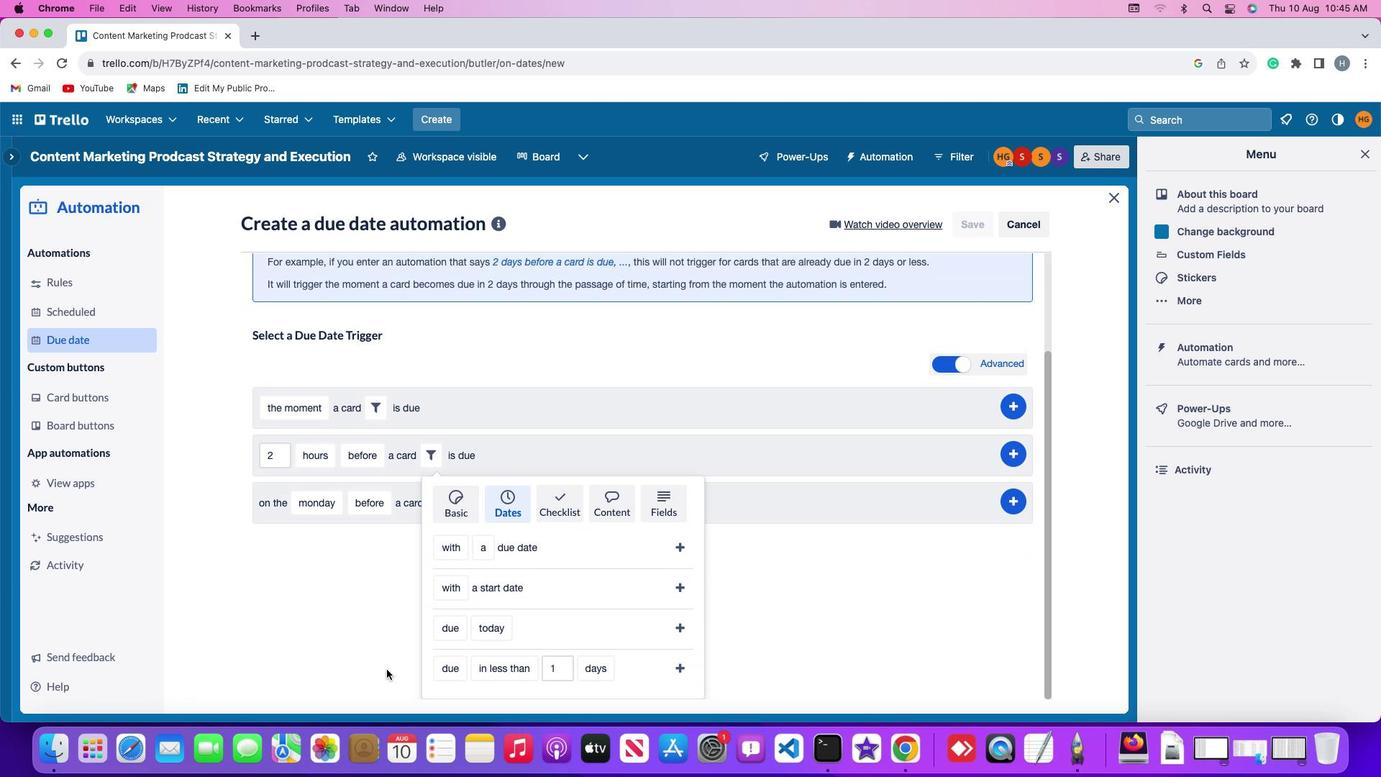 
Action: Mouse scrolled (392, 674) with delta (0, 35)
Screenshot: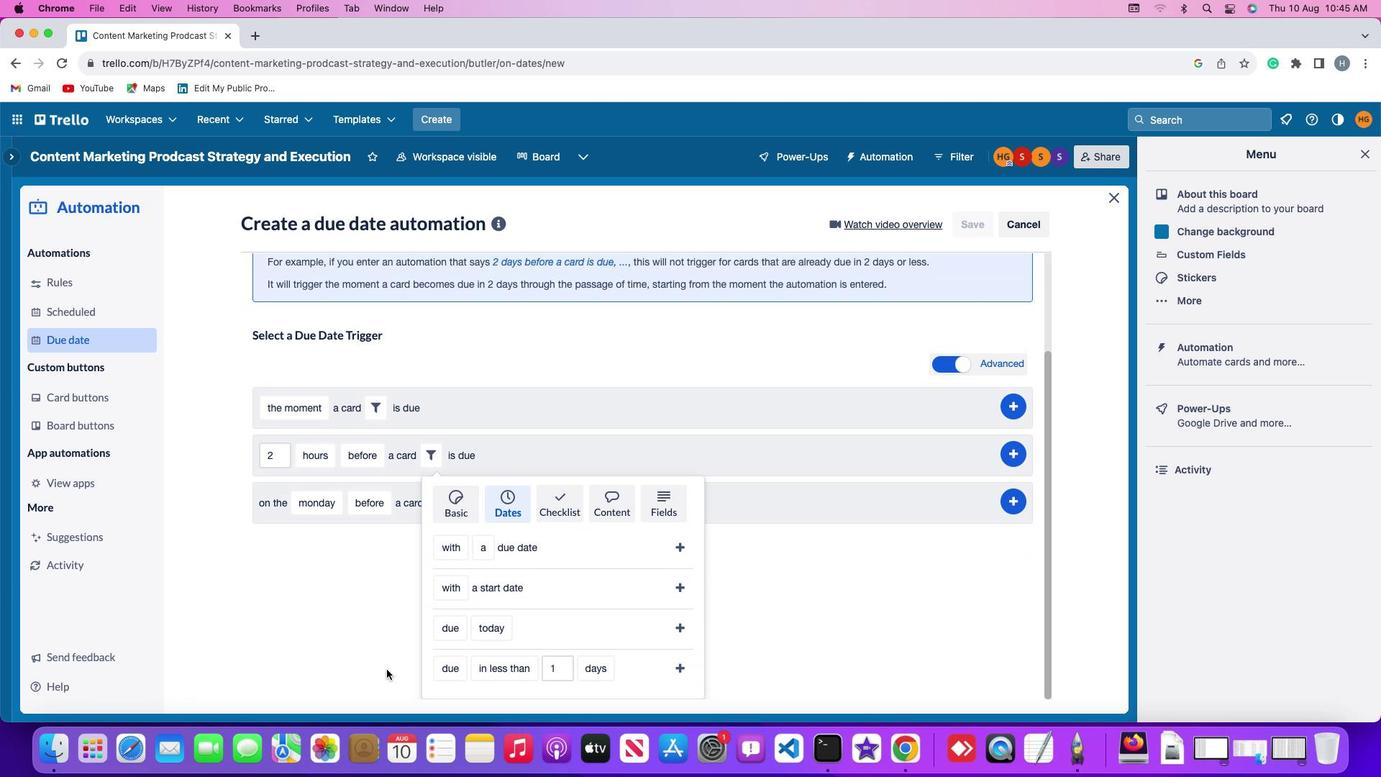 
Action: Mouse scrolled (392, 674) with delta (0, 34)
Screenshot: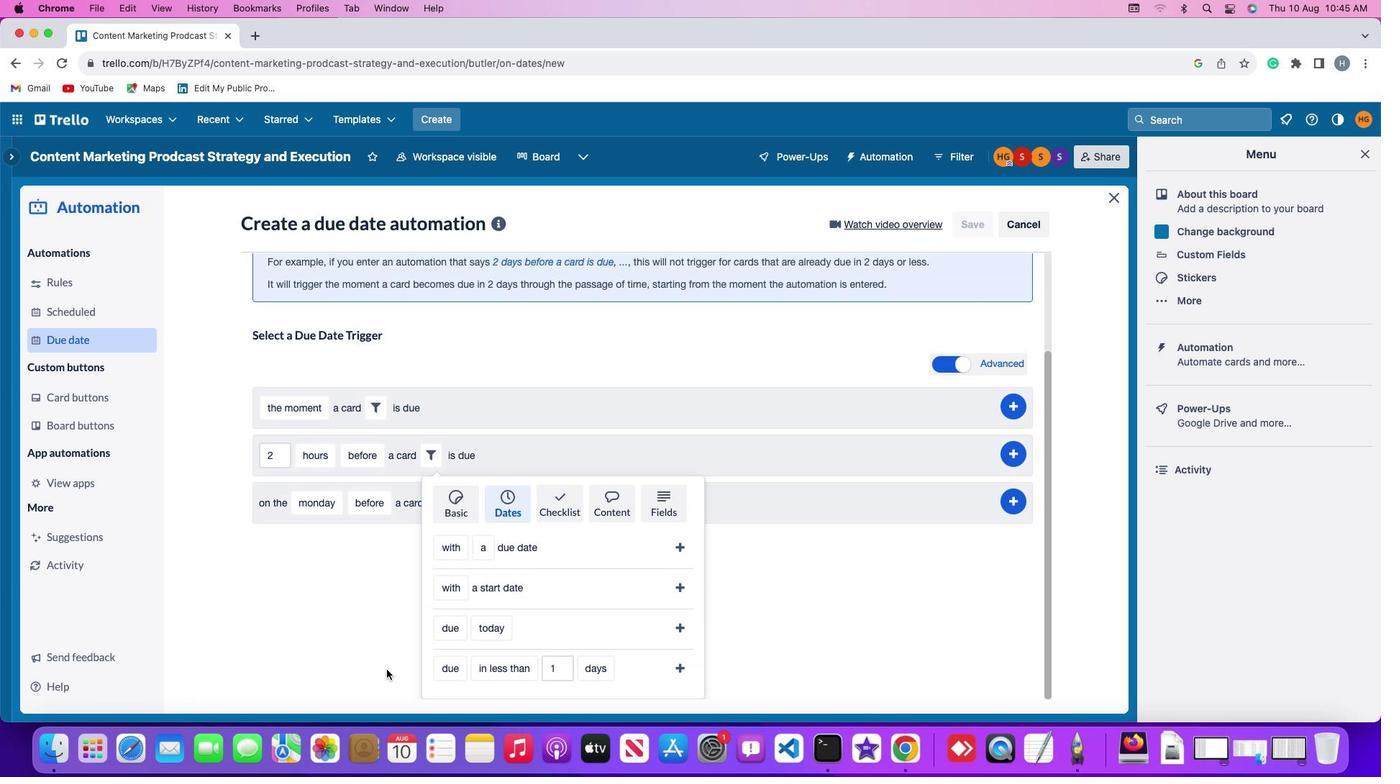 
Action: Mouse scrolled (392, 674) with delta (0, 33)
Screenshot: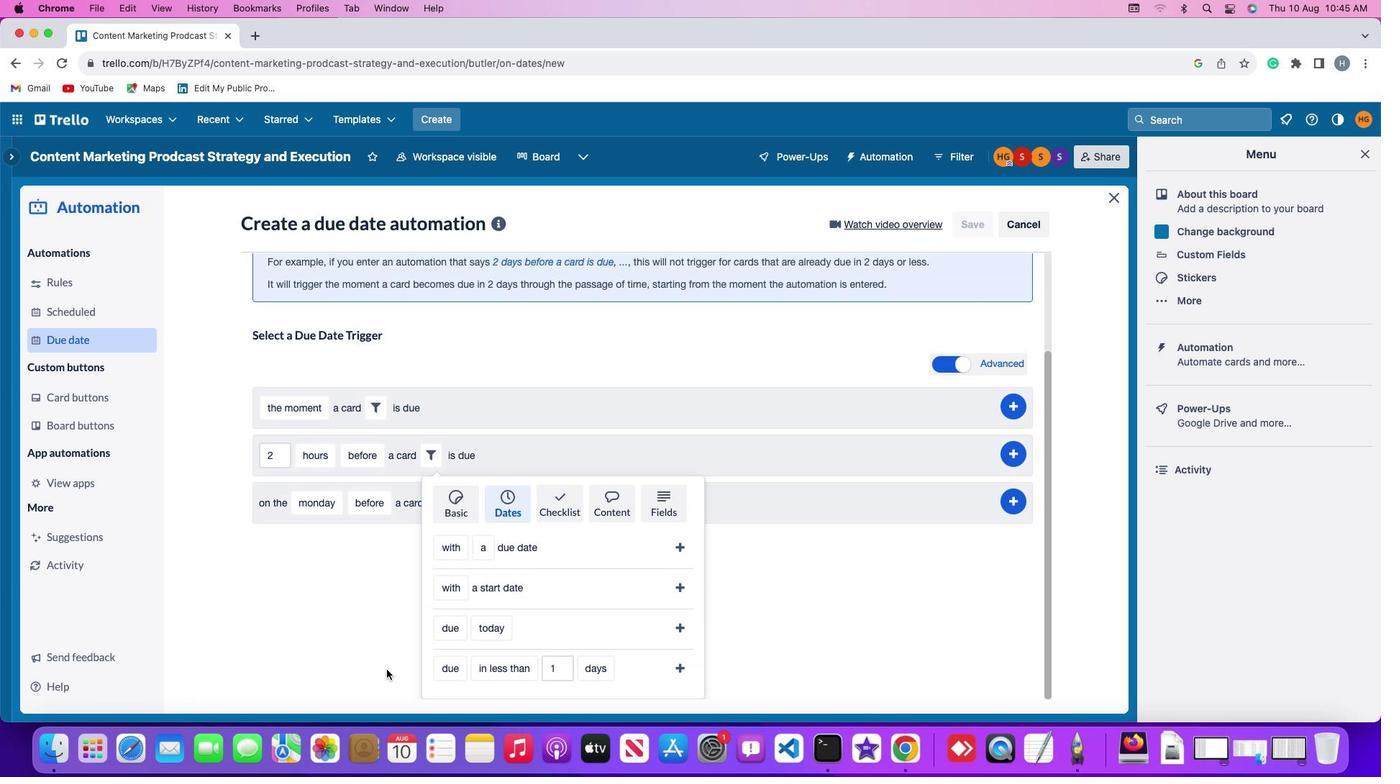 
Action: Mouse moved to (464, 677)
Screenshot: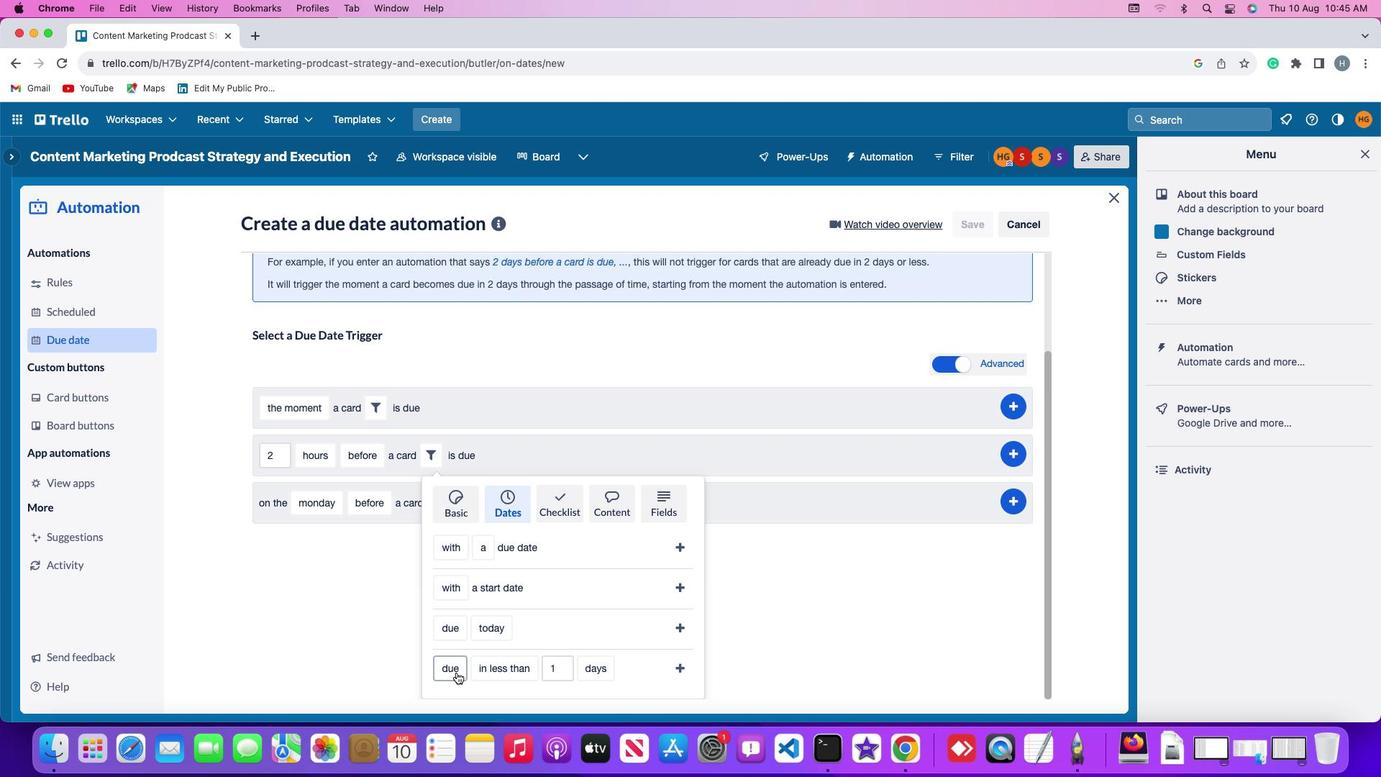 
Action: Mouse pressed left at (464, 677)
Screenshot: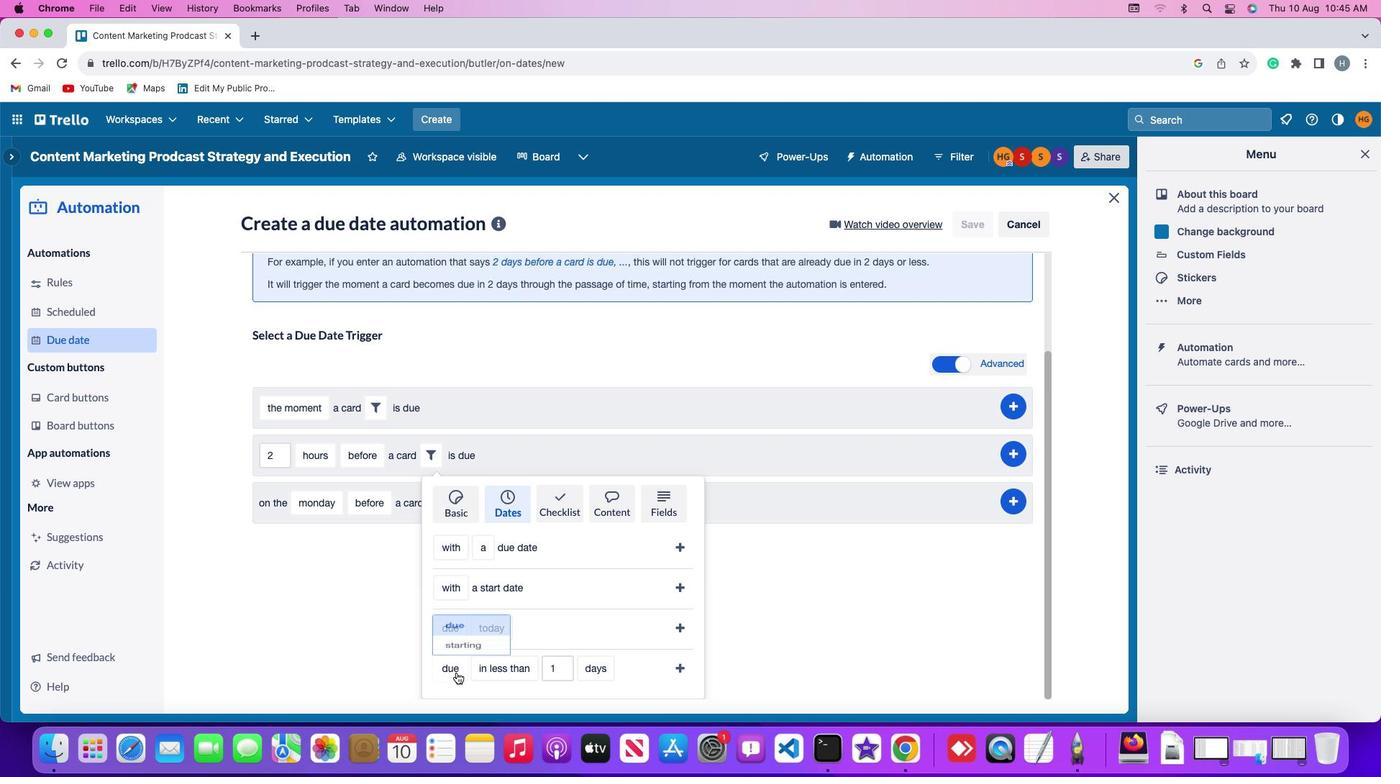
Action: Mouse moved to (461, 679)
Screenshot: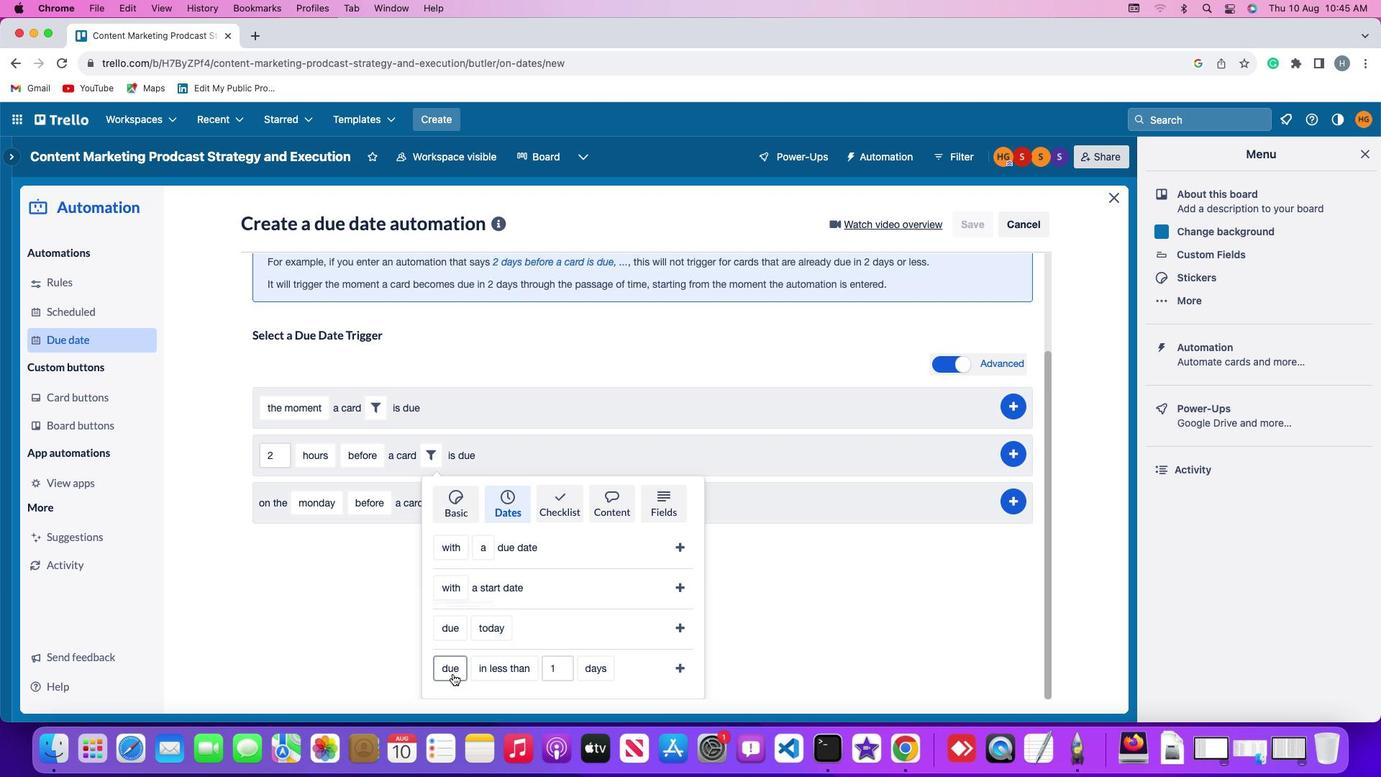 
Action: Mouse pressed left at (461, 679)
Screenshot: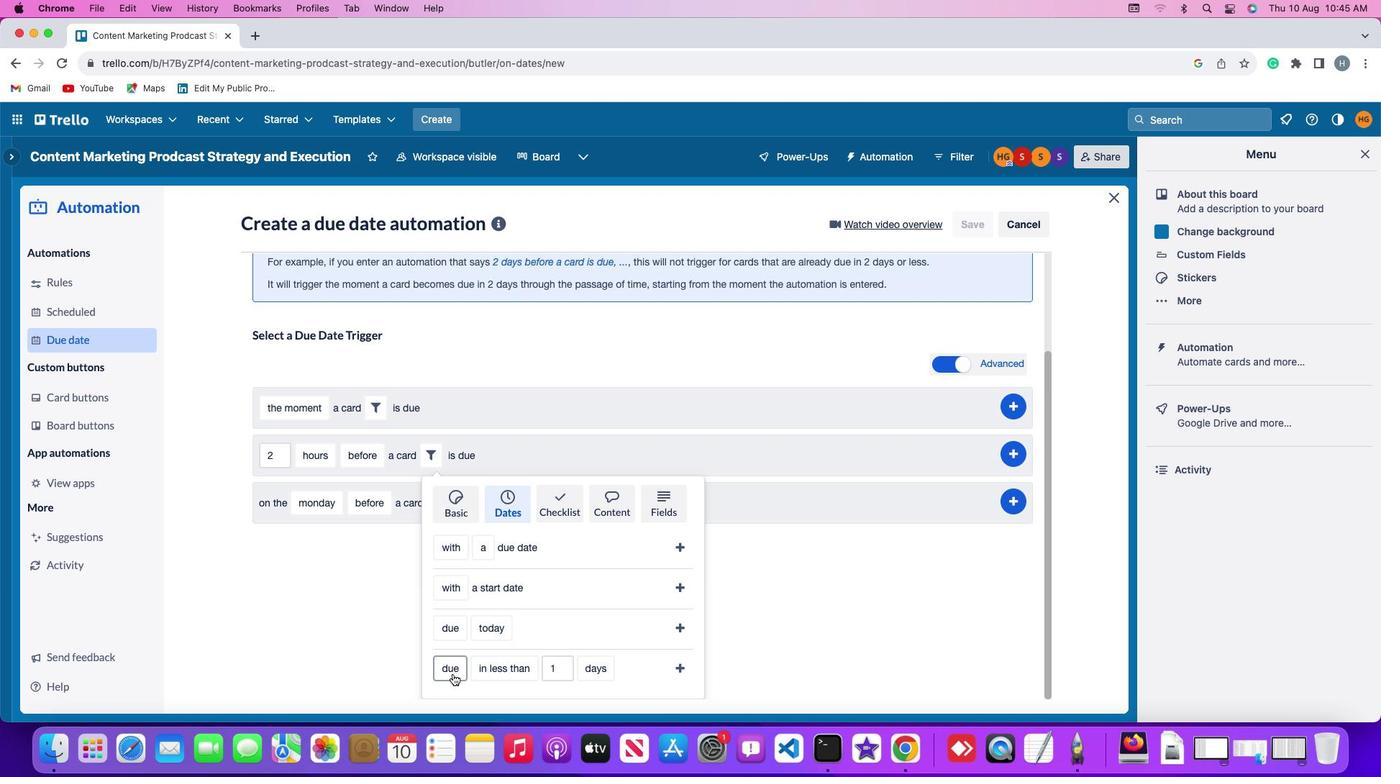 
Action: Mouse moved to (471, 629)
Screenshot: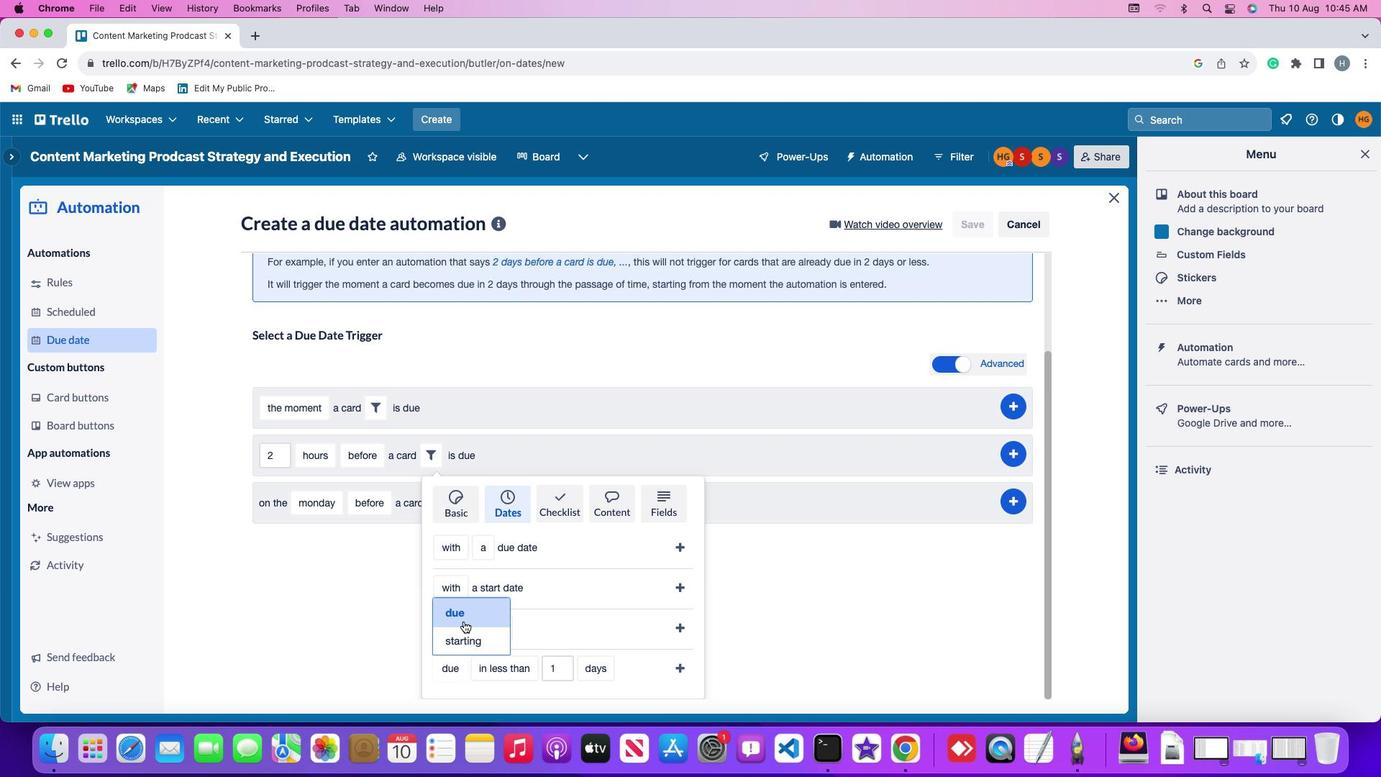 
Action: Mouse pressed left at (471, 629)
Screenshot: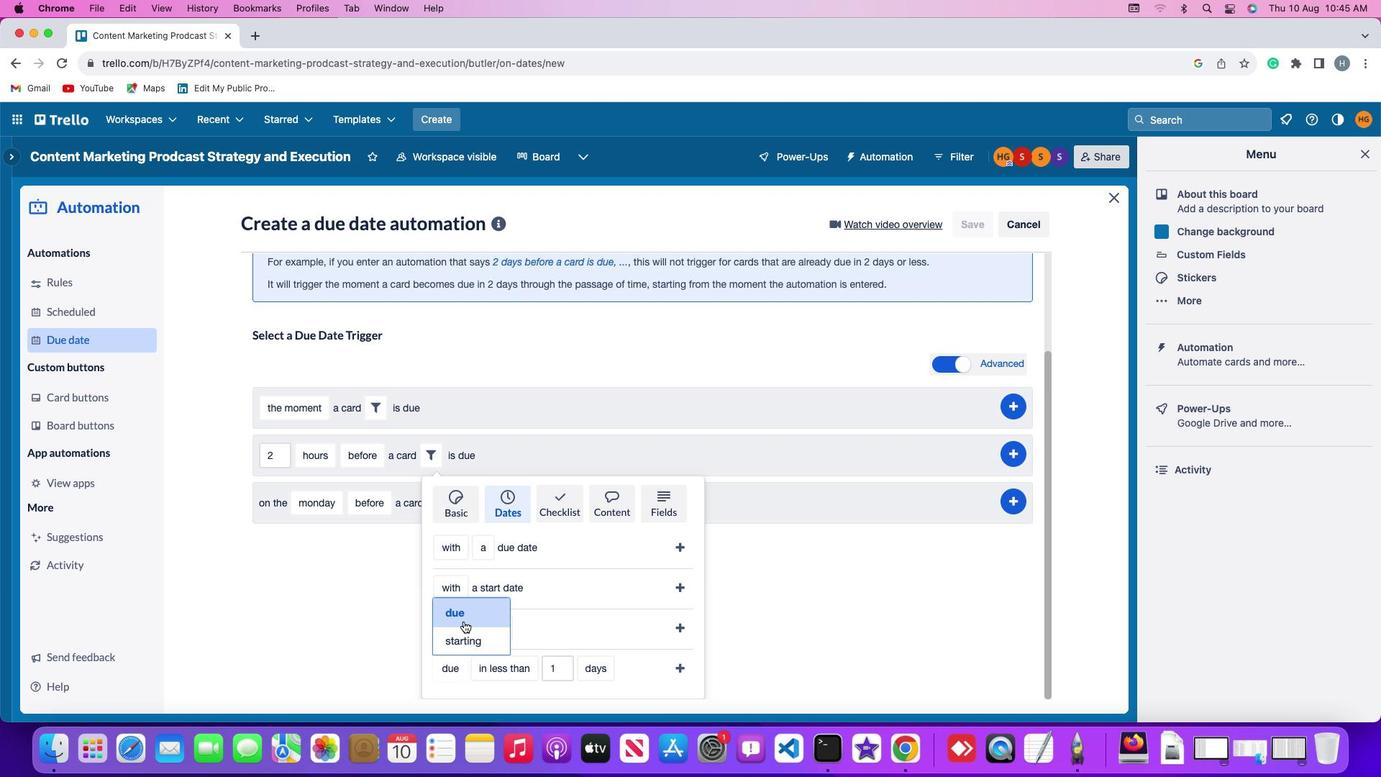
Action: Mouse moved to (510, 677)
Screenshot: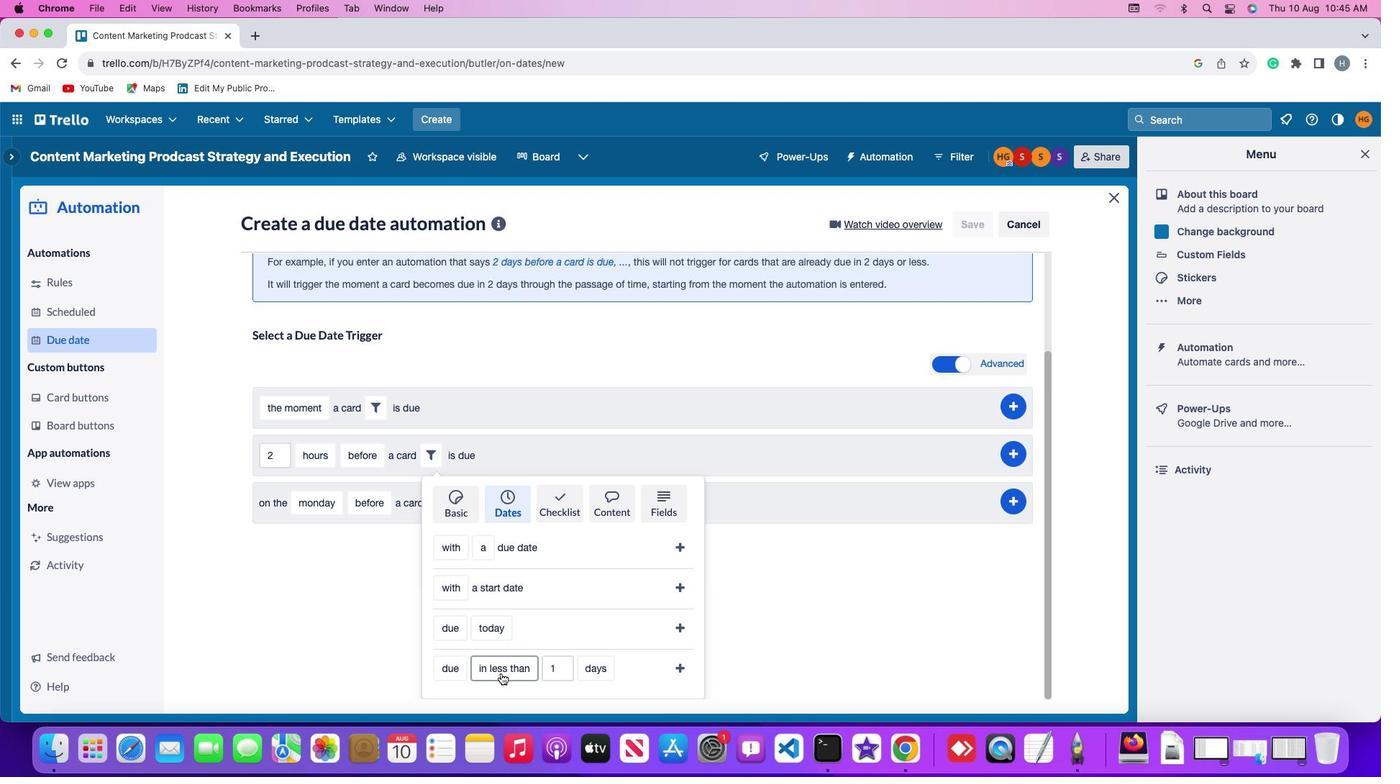 
Action: Mouse pressed left at (510, 677)
Screenshot: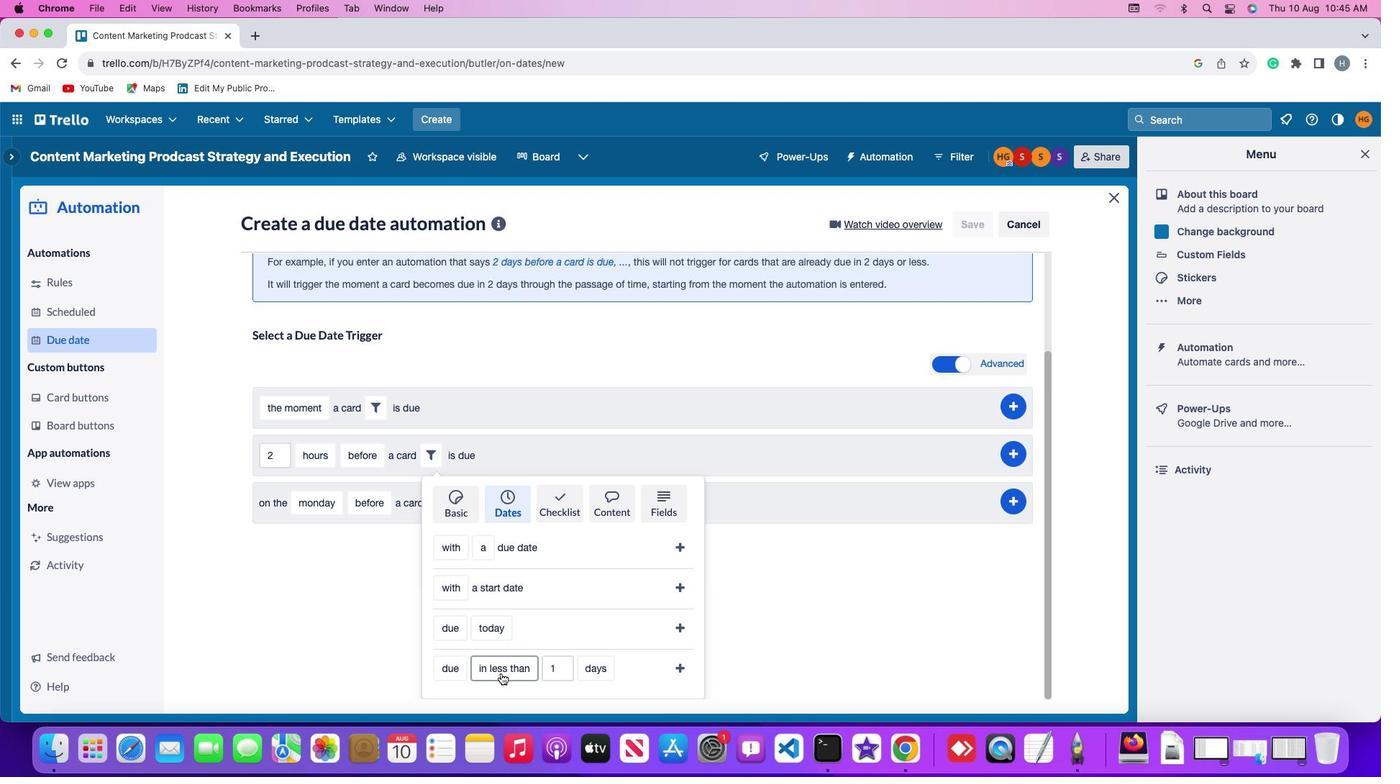 
Action: Mouse moved to (518, 554)
Screenshot: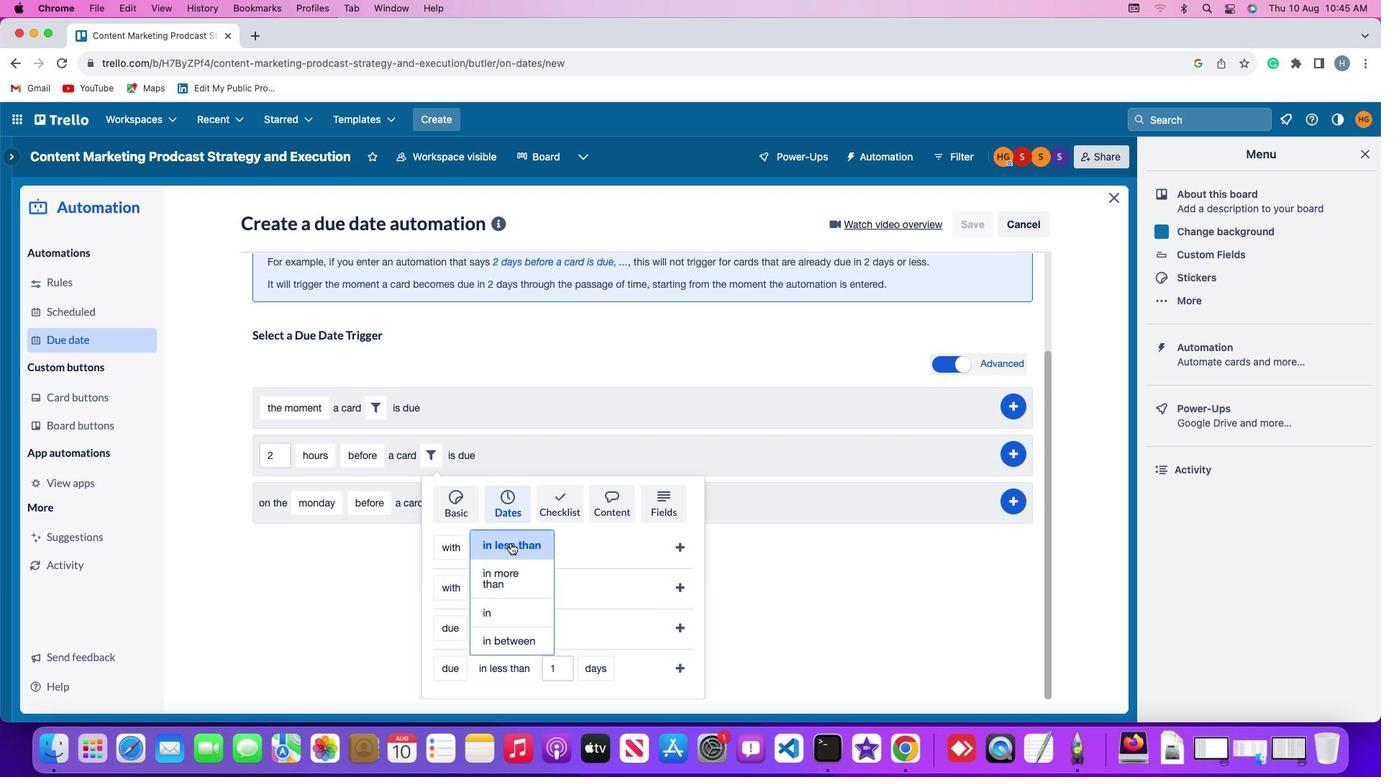 
Action: Mouse pressed left at (518, 554)
Screenshot: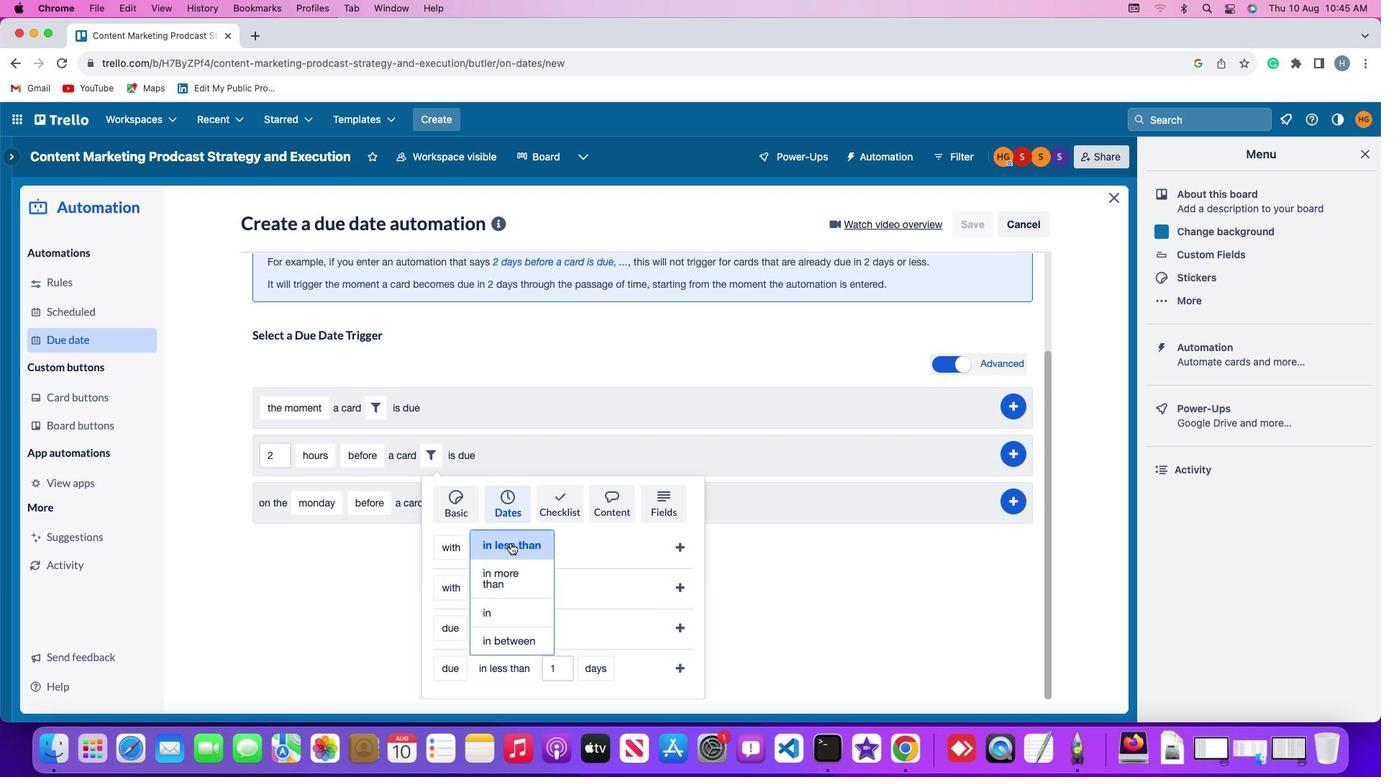 
Action: Mouse moved to (574, 677)
Screenshot: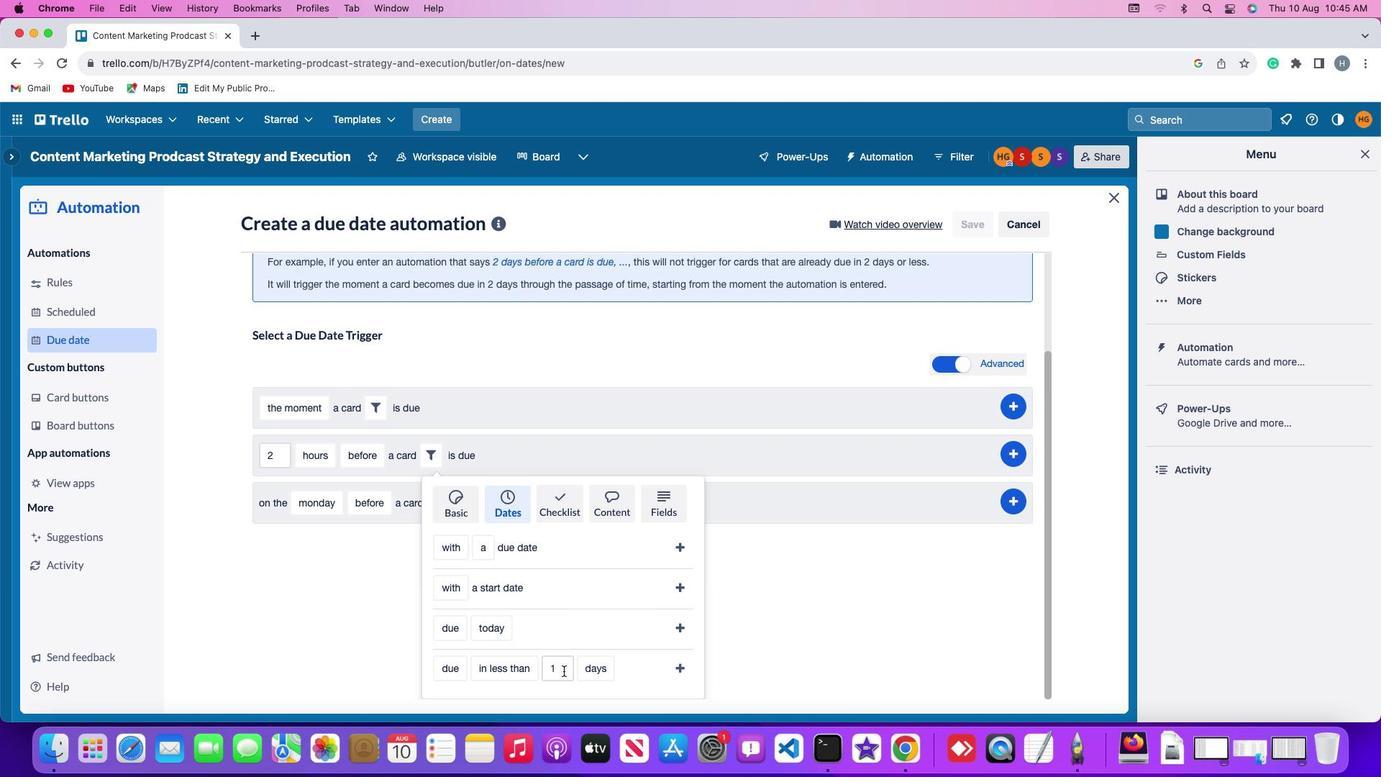 
Action: Mouse pressed left at (574, 677)
Screenshot: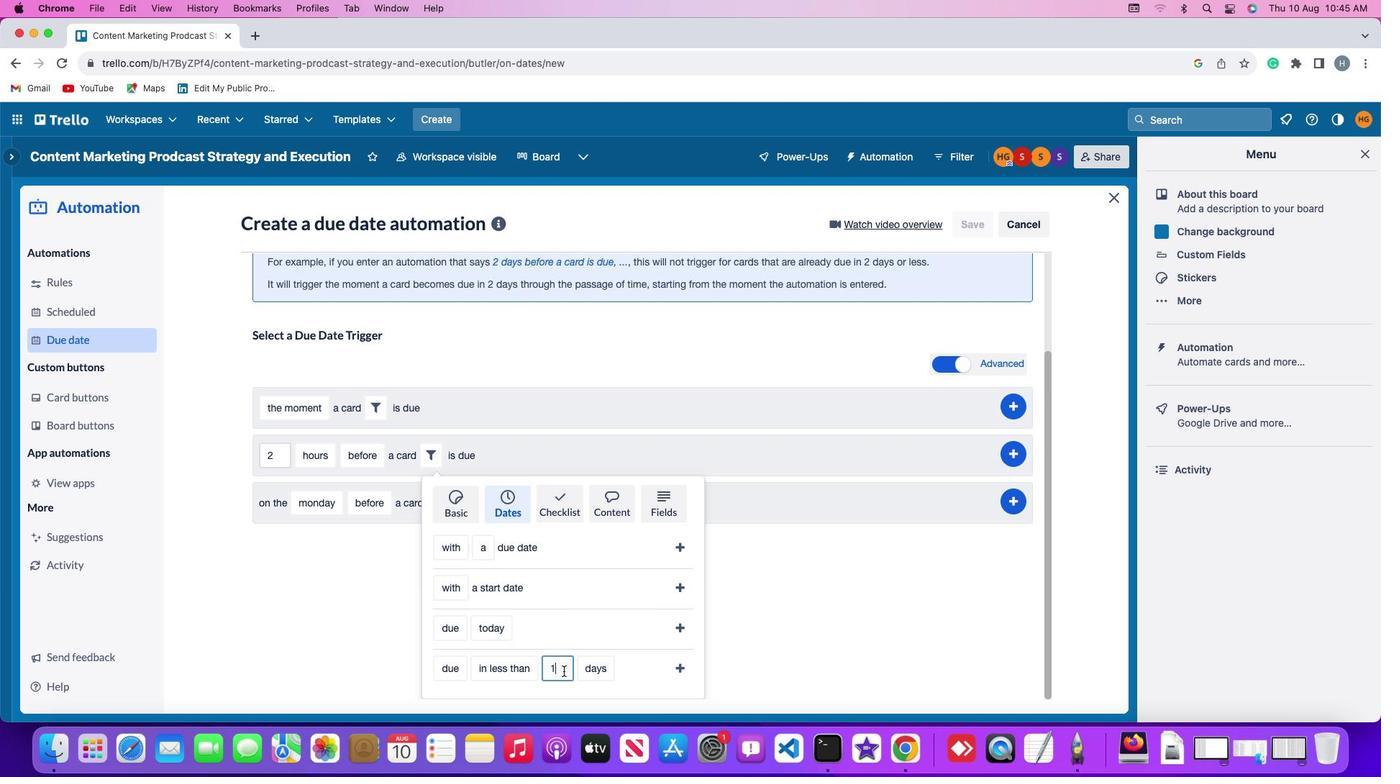 
Action: Key pressed Key.backspace'1'
Screenshot: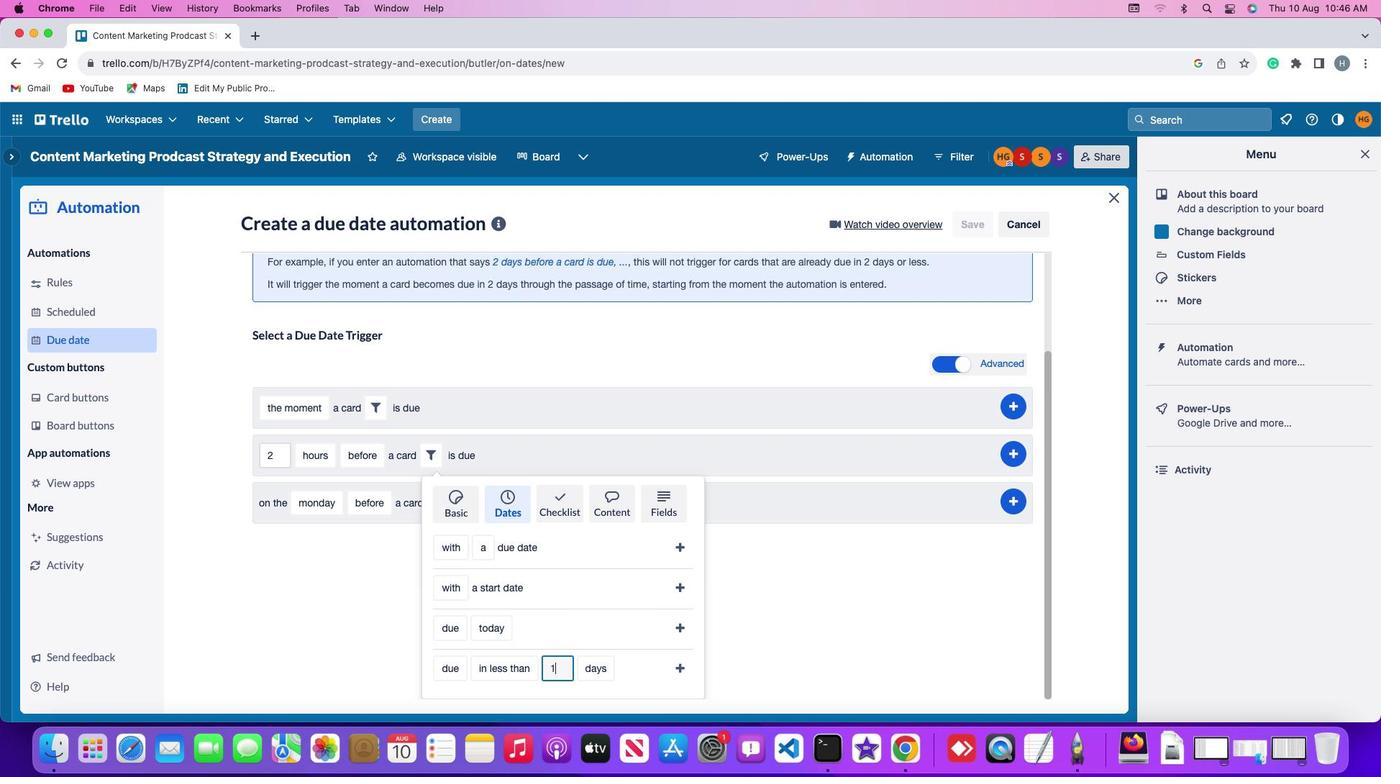 
Action: Mouse moved to (602, 677)
Screenshot: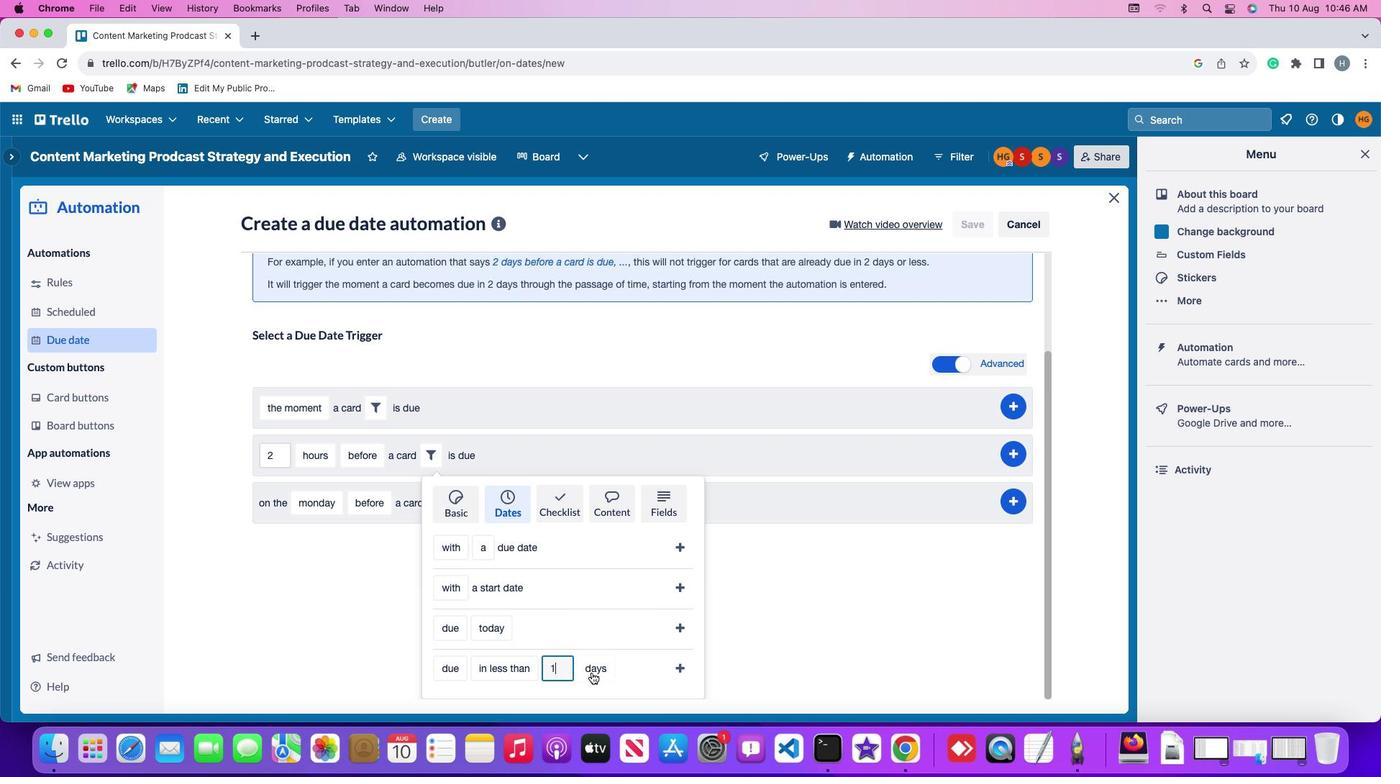 
Action: Mouse pressed left at (602, 677)
Screenshot: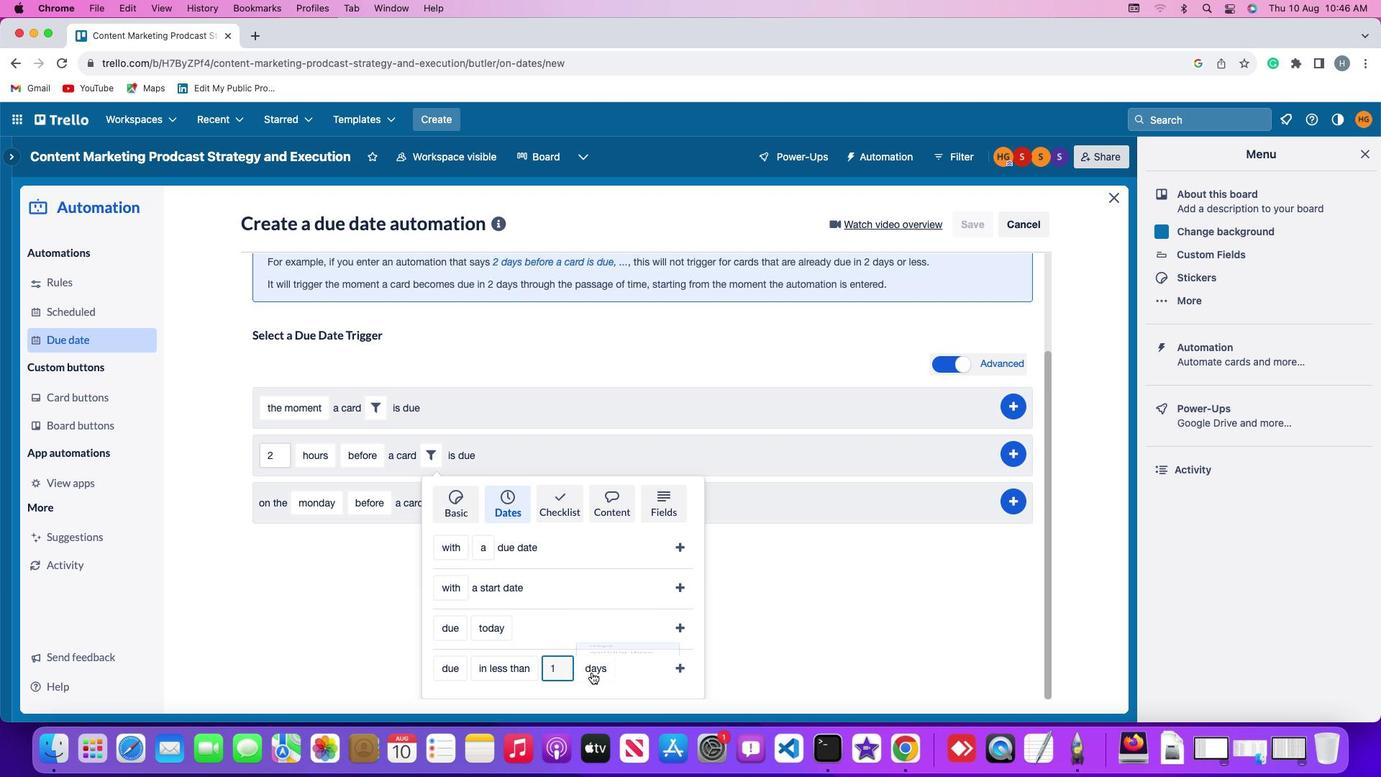 
Action: Mouse moved to (620, 618)
Screenshot: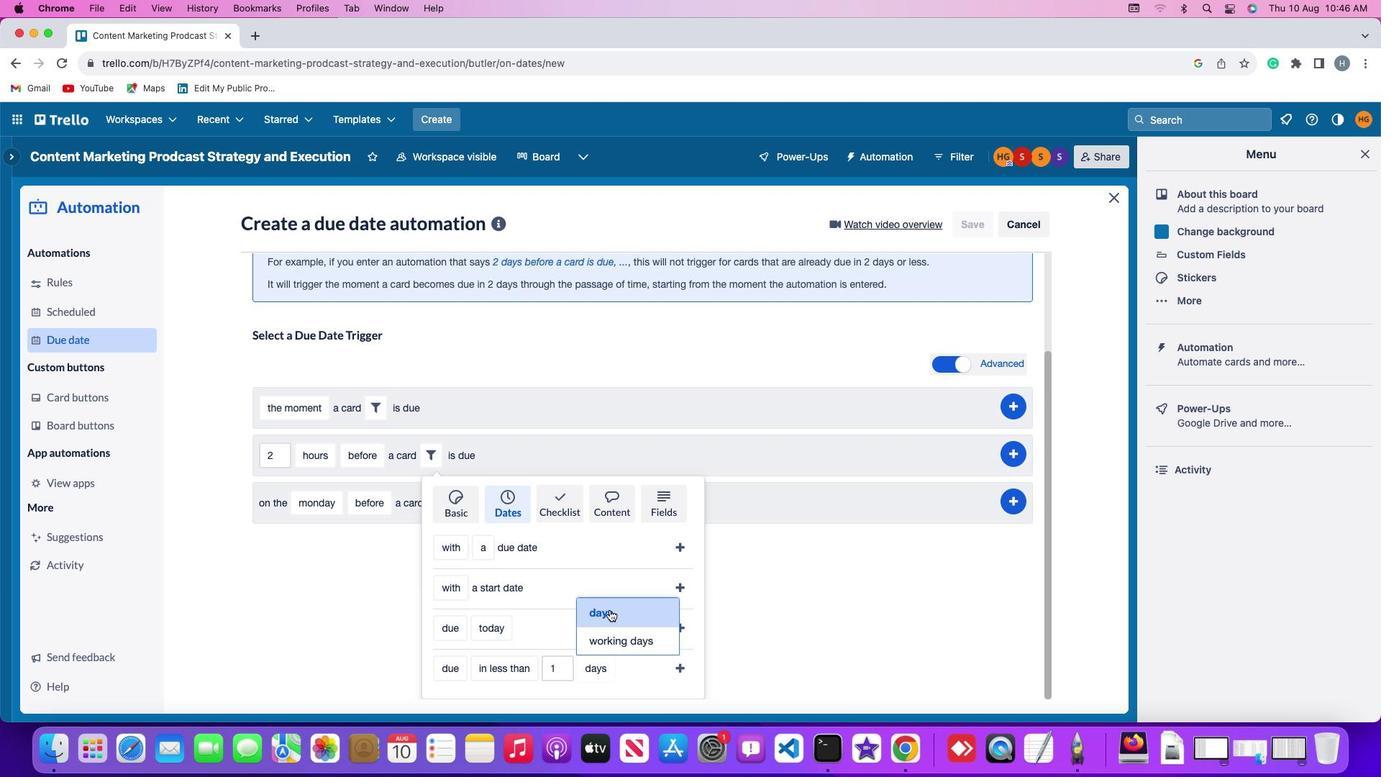 
Action: Mouse pressed left at (620, 618)
Screenshot: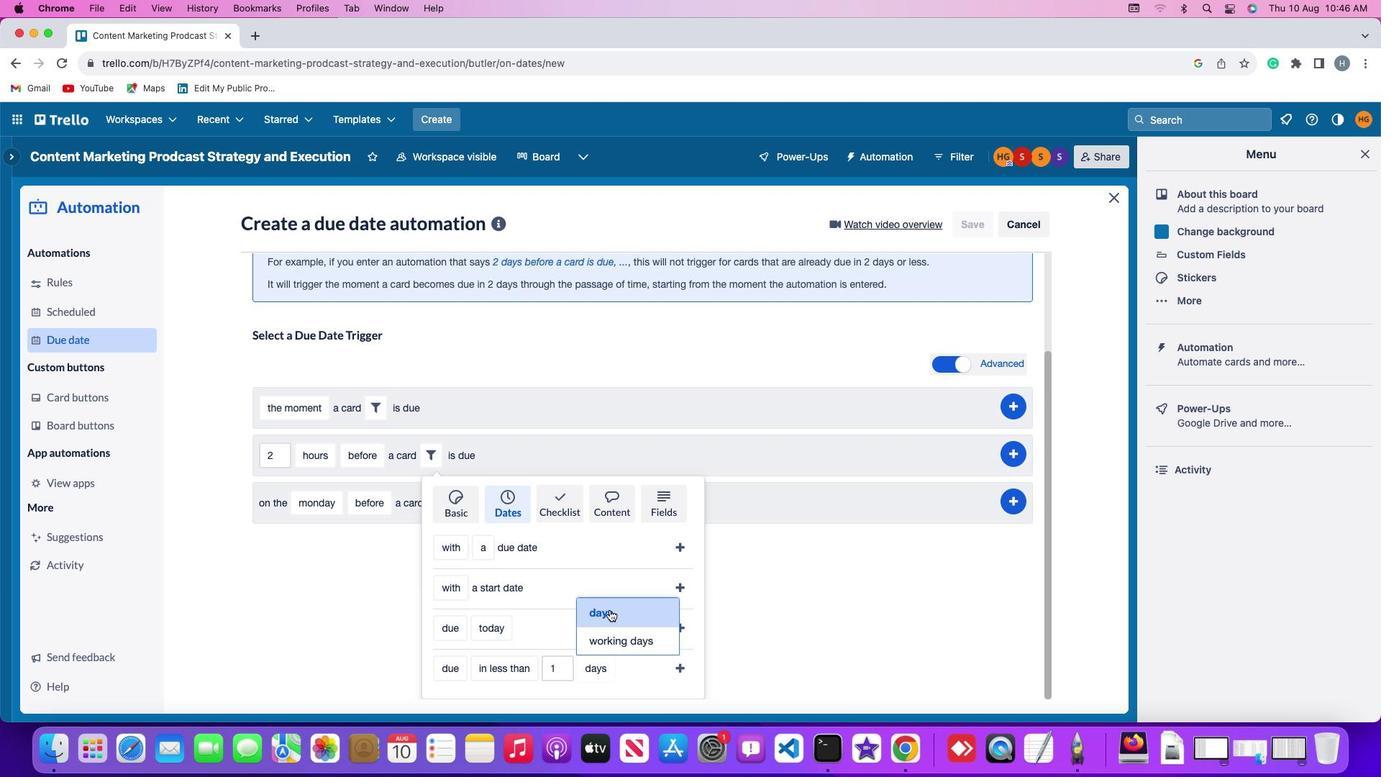 
Action: Mouse moved to (694, 673)
Screenshot: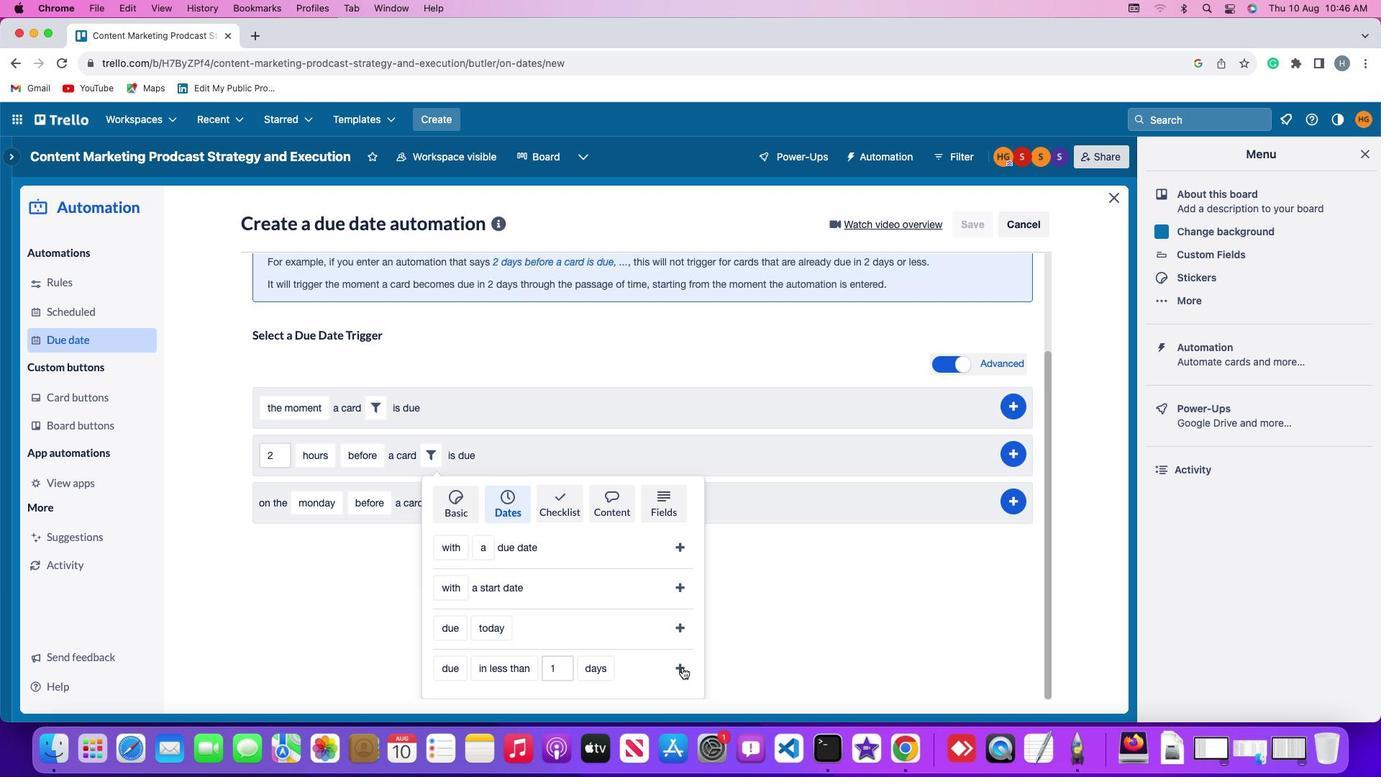
Action: Mouse pressed left at (694, 673)
Screenshot: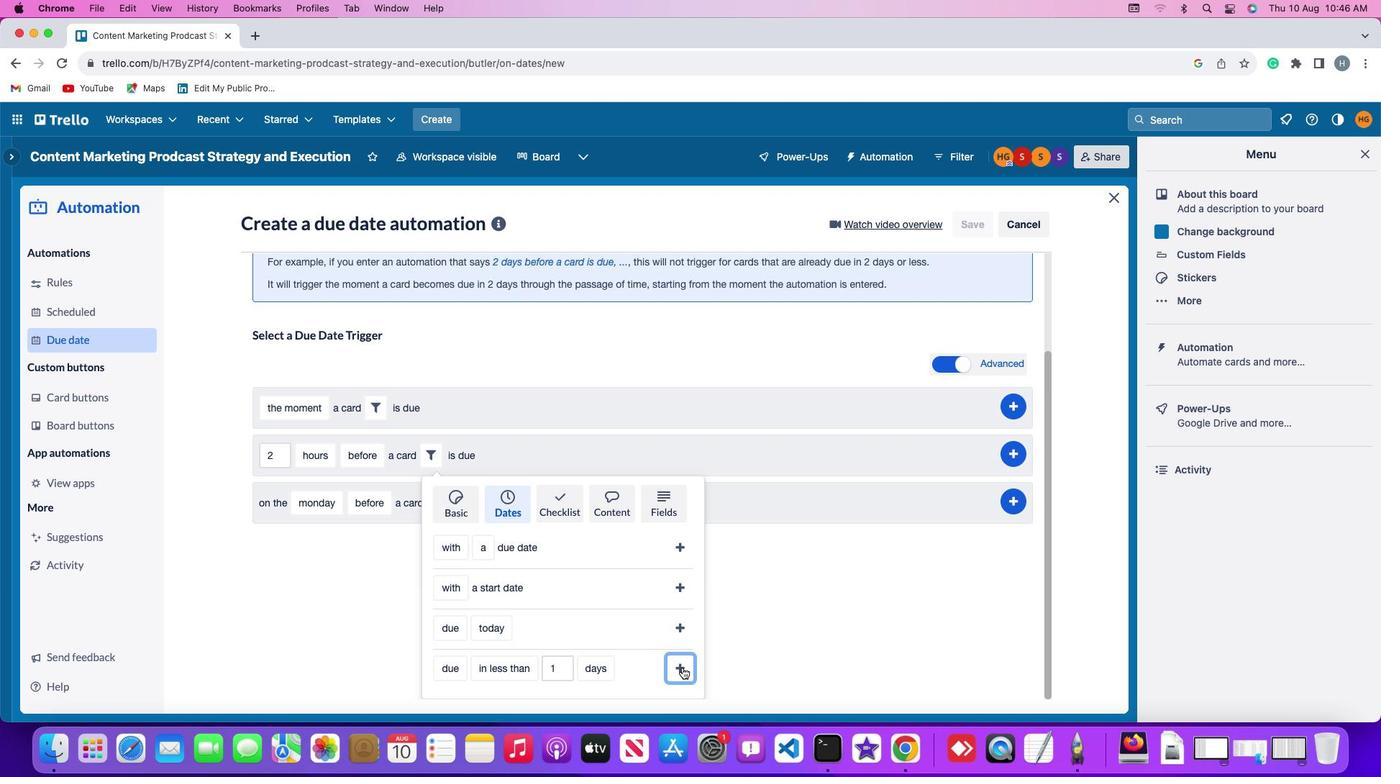 
Action: Mouse moved to (1038, 586)
Screenshot: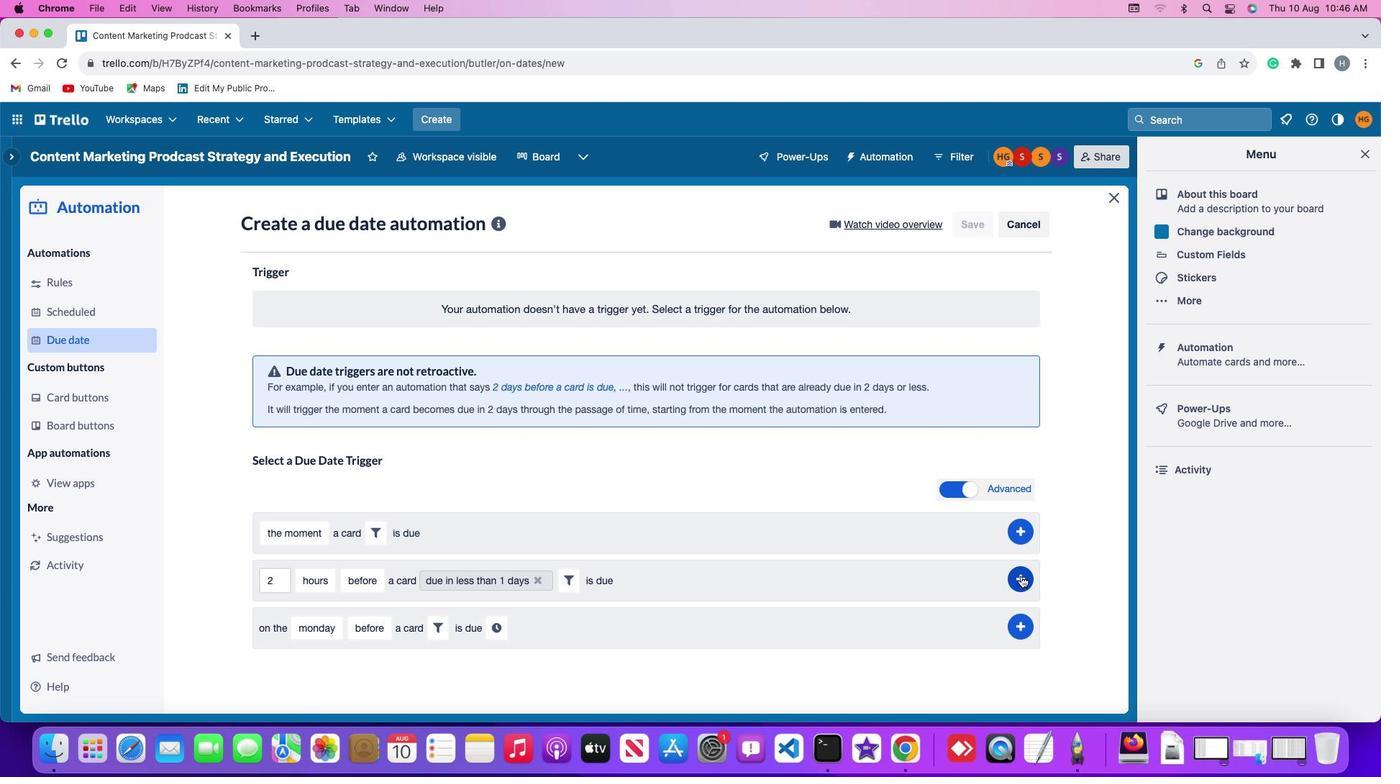 
Action: Mouse pressed left at (1038, 586)
Screenshot: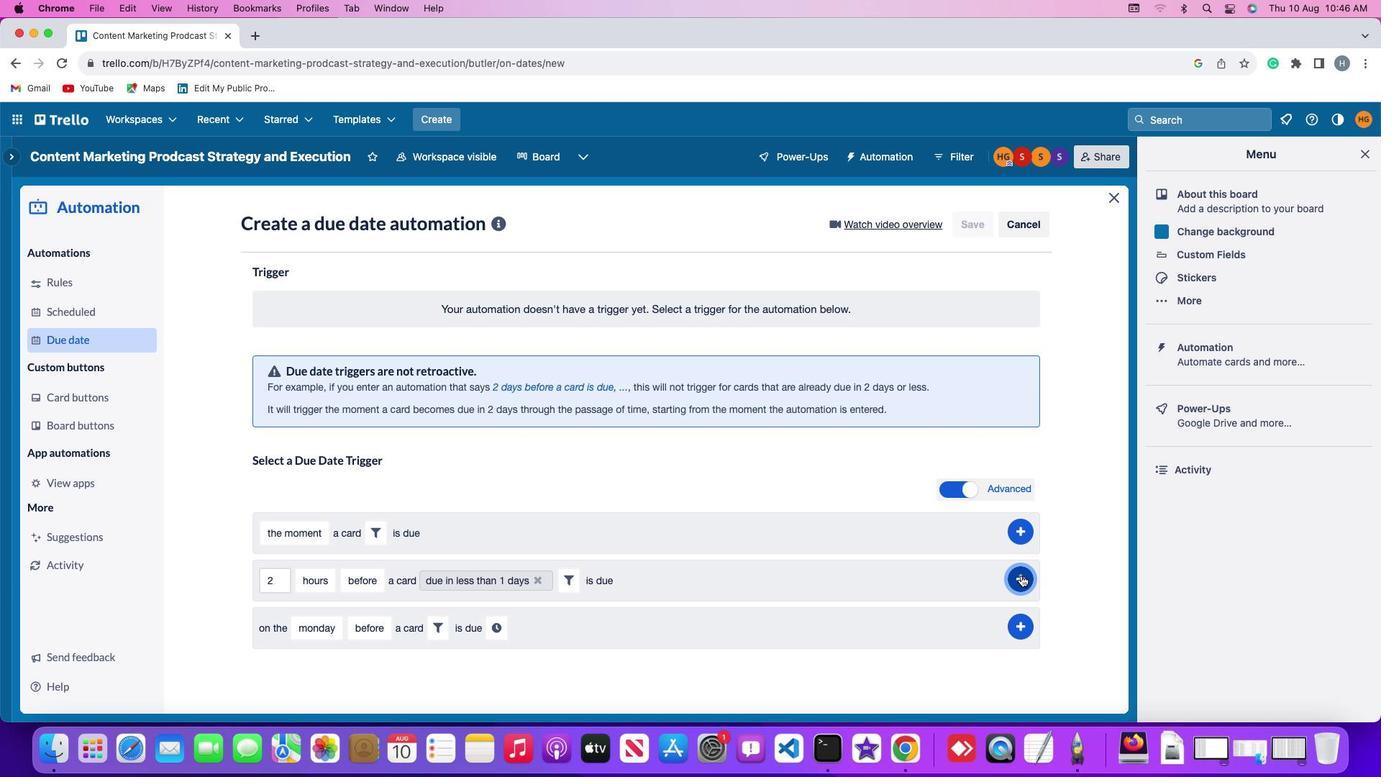 
Action: Mouse moved to (1090, 503)
Screenshot: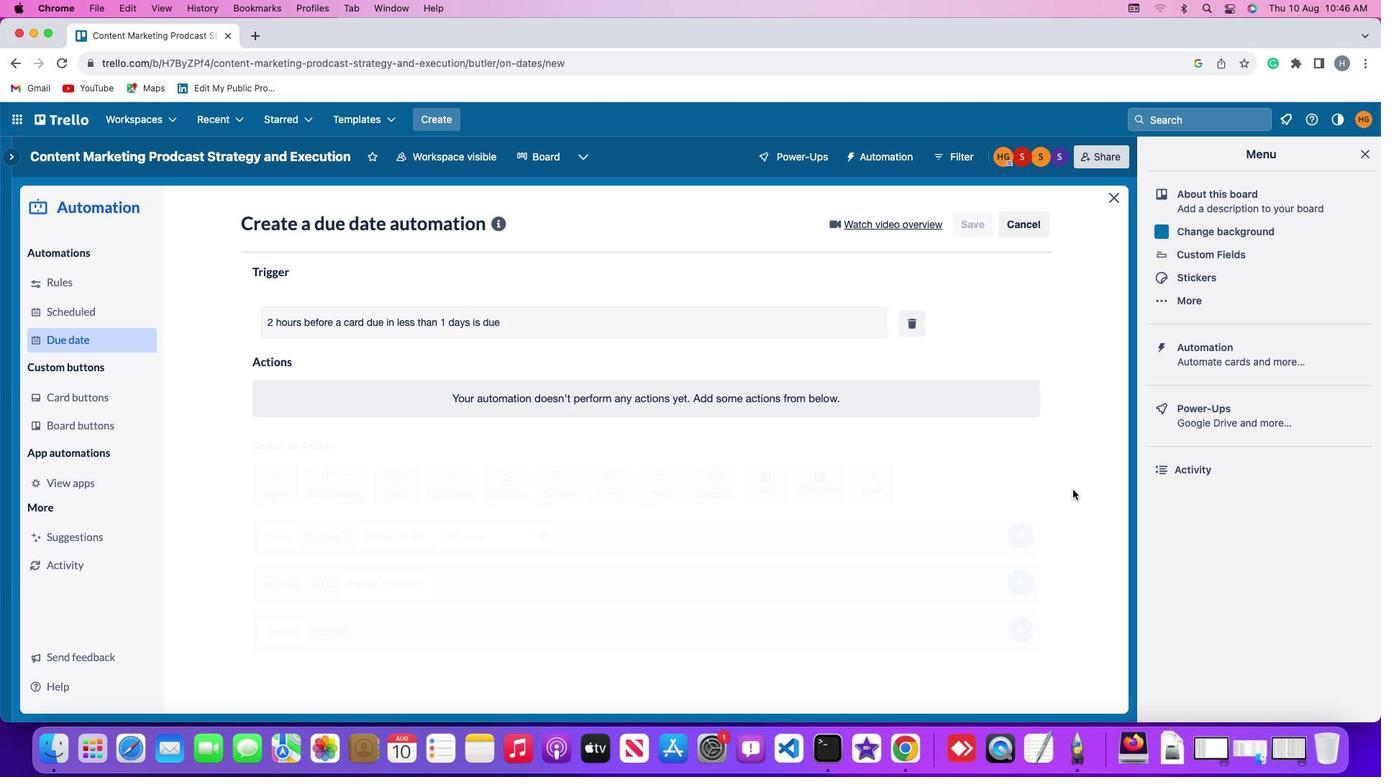 
